 Task: Look for space in Haren, Netherlands from 9th July, 2023 to 16th July, 2023 for 2 adults, 1 child in price range Rs.8000 to Rs.16000. Place can be entire place with 2 bedrooms having 2 beds and 1 bathroom. Property type can be house, flat, guest house. Amenities needed are: washing machine. Booking option can be shelf check-in. Required host language is English.
Action: Mouse moved to (443, 110)
Screenshot: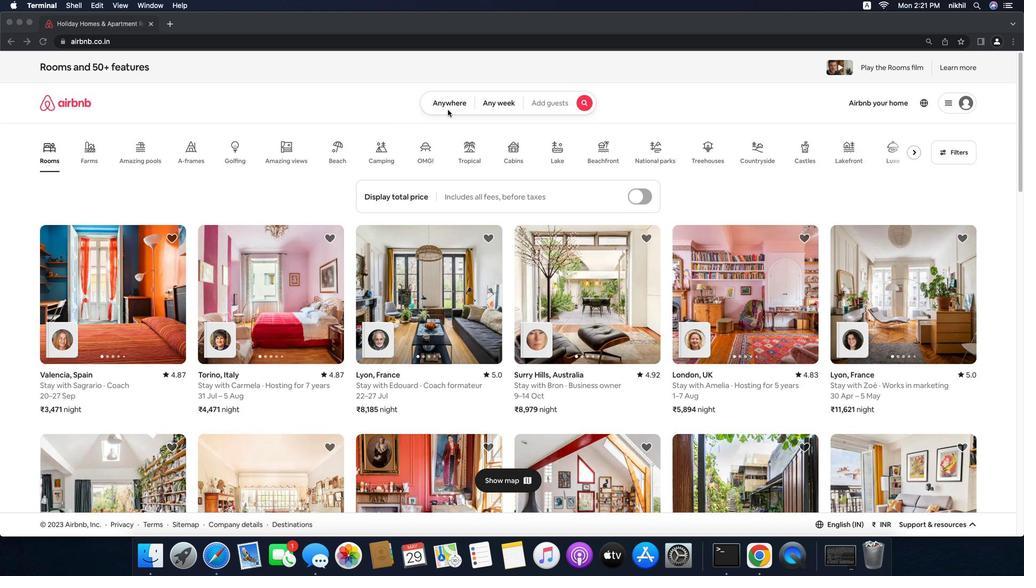 
Action: Mouse pressed left at (443, 110)
Screenshot: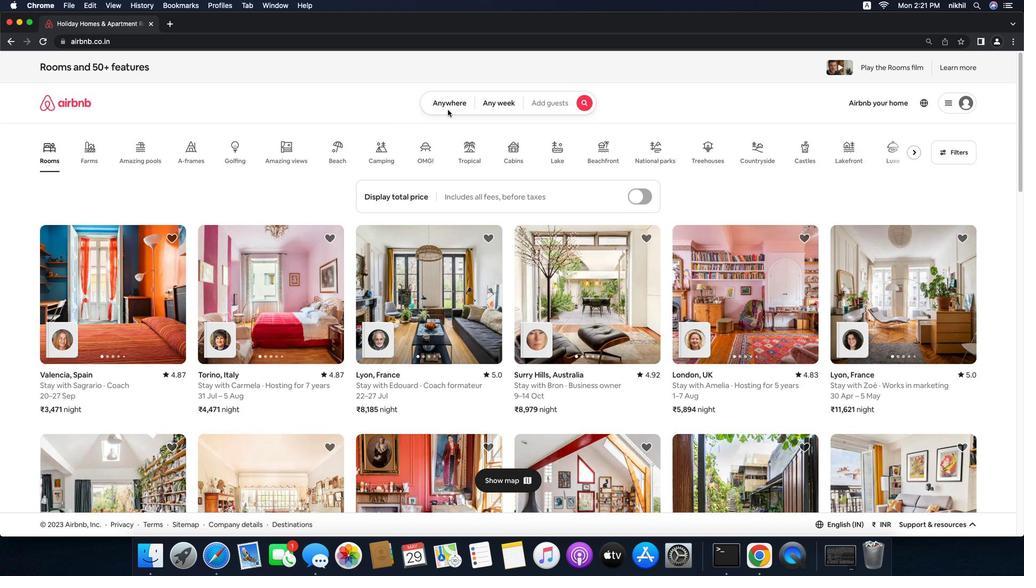 
Action: Mouse moved to (444, 104)
Screenshot: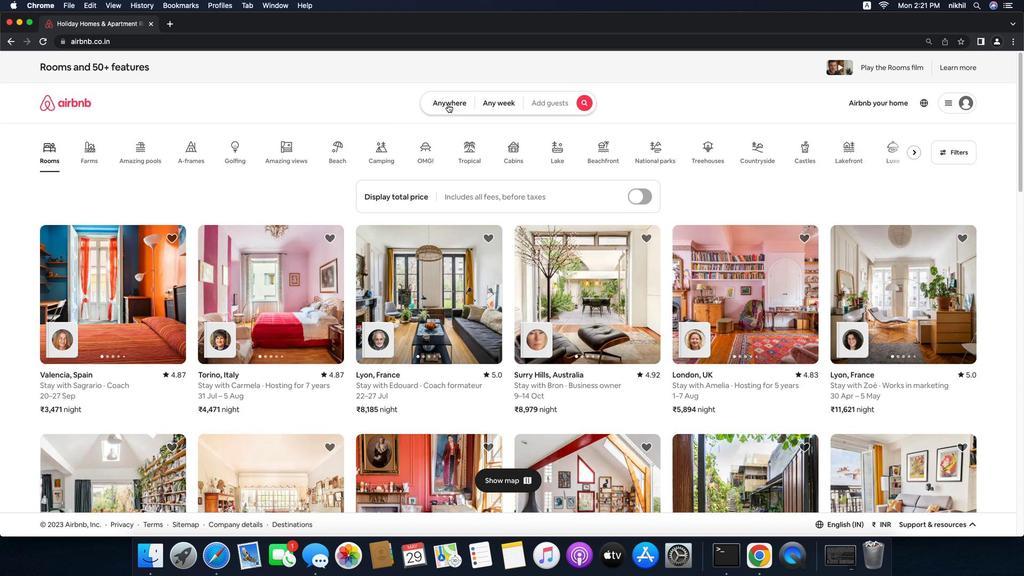 
Action: Mouse pressed left at (444, 104)
Screenshot: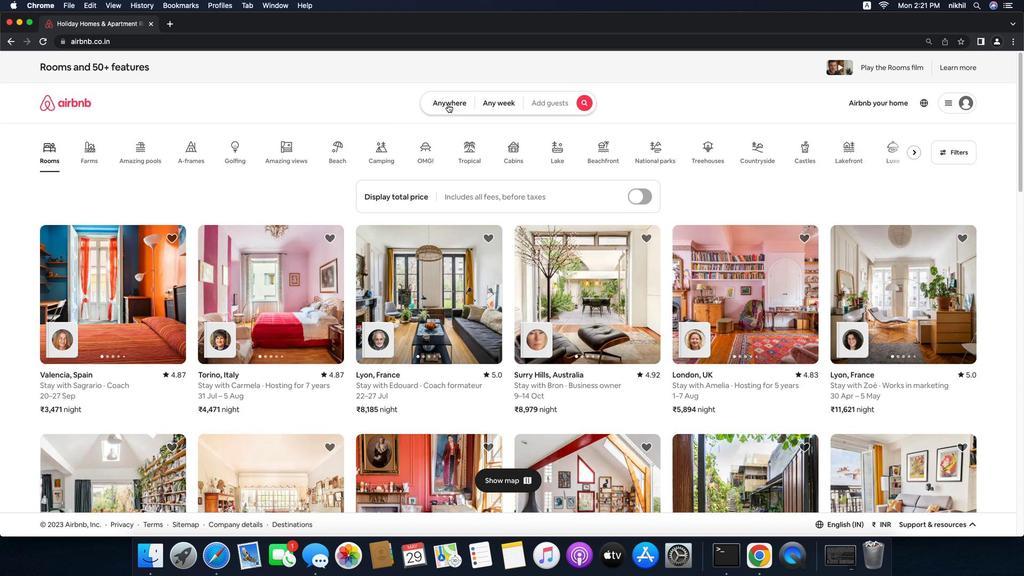 
Action: Mouse moved to (386, 140)
Screenshot: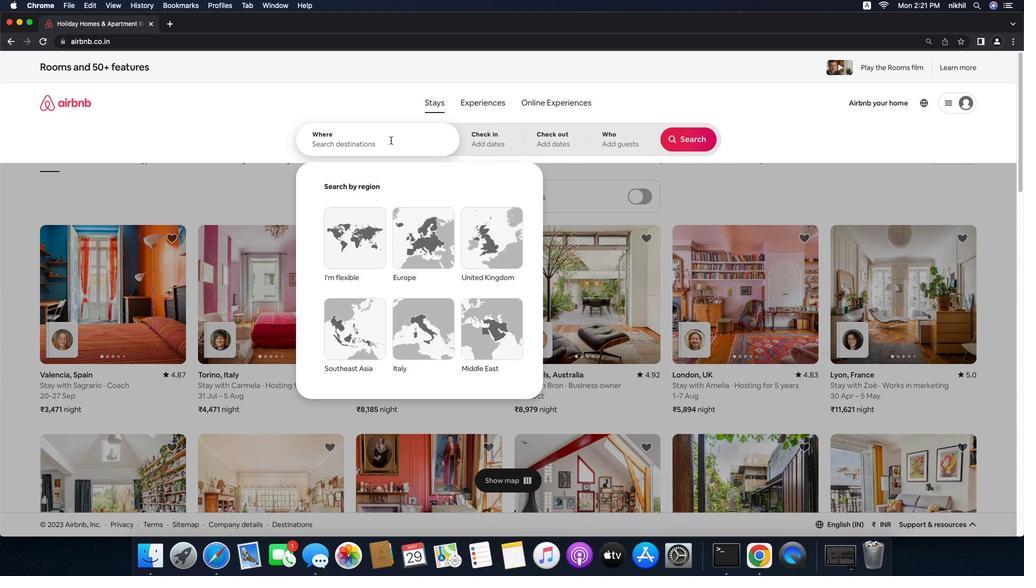 
Action: Mouse pressed left at (386, 140)
Screenshot: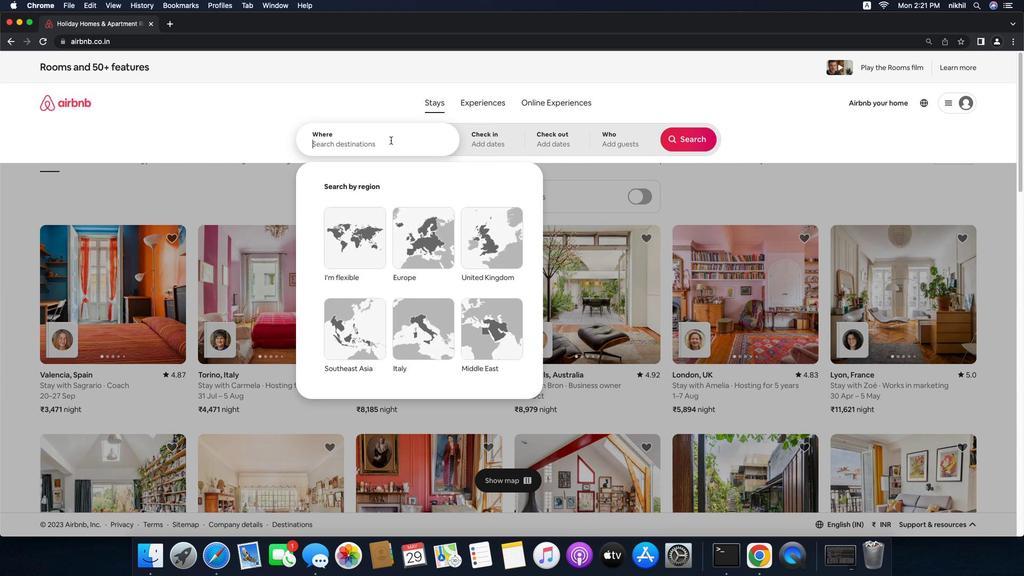 
Action: Key pressed 'H'Key.caps_lock'a''r''e''n'','Key.spaceKey.caps_lock'N'Key.caps_lock'e''t''h''e''r''l''a''n''d''s'
Screenshot: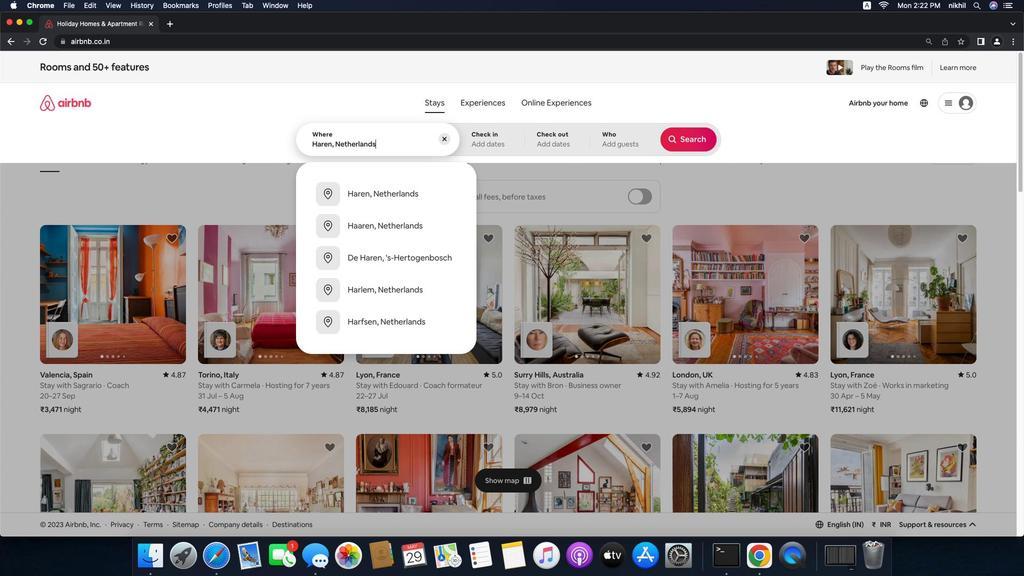 
Action: Mouse moved to (412, 193)
Screenshot: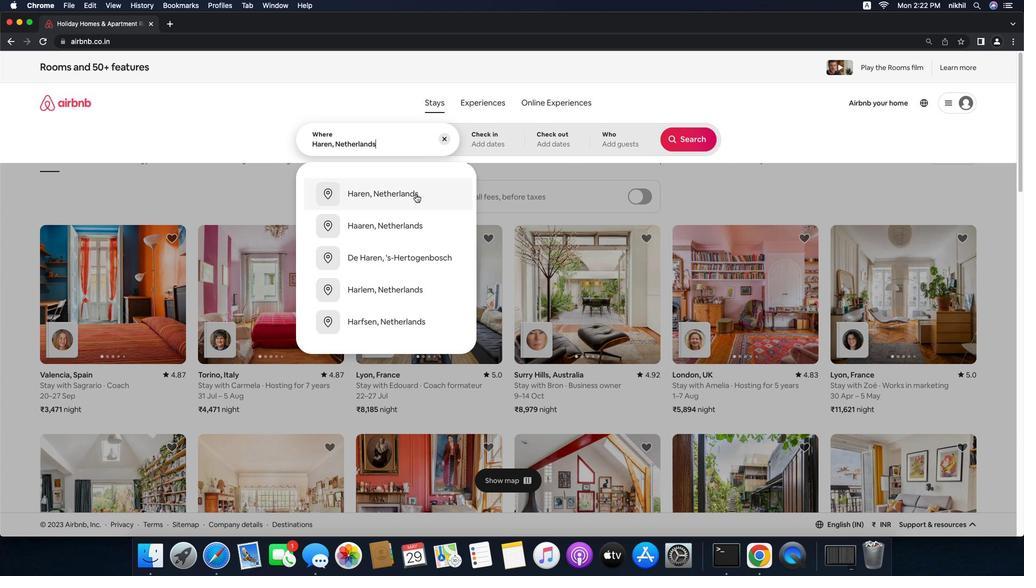 
Action: Mouse pressed left at (412, 193)
Screenshot: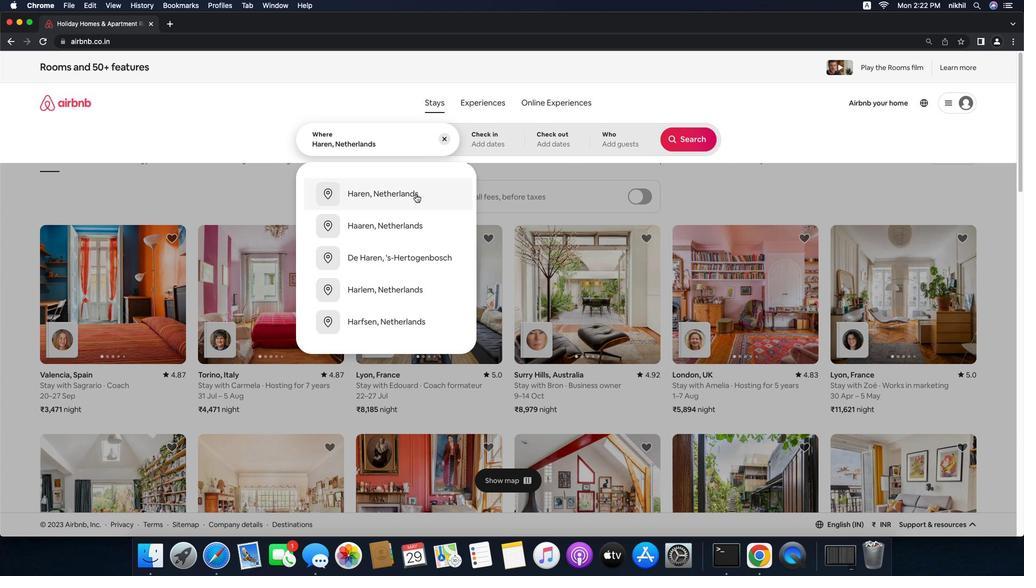 
Action: Mouse moved to (683, 221)
Screenshot: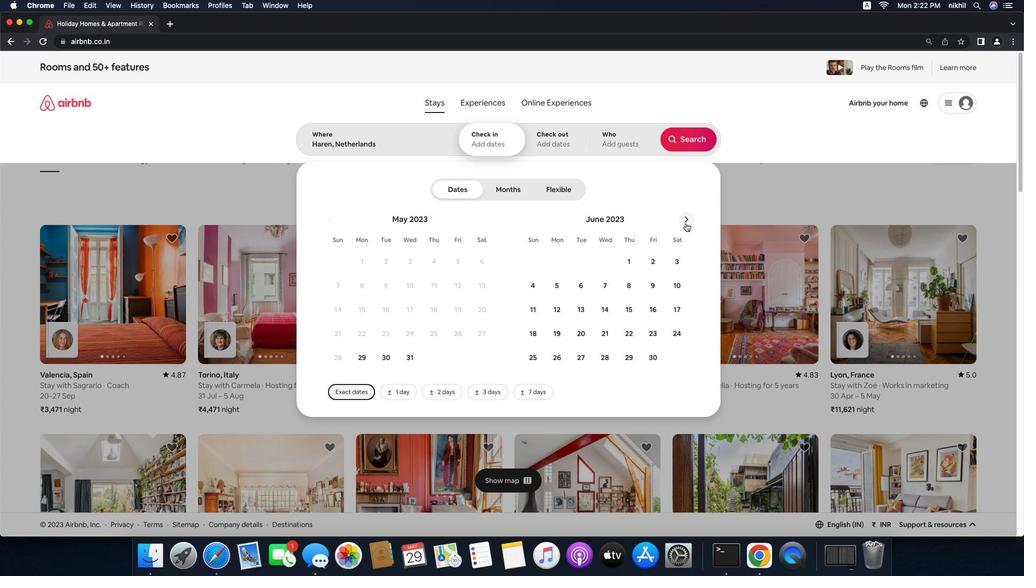 
Action: Mouse pressed left at (683, 221)
Screenshot: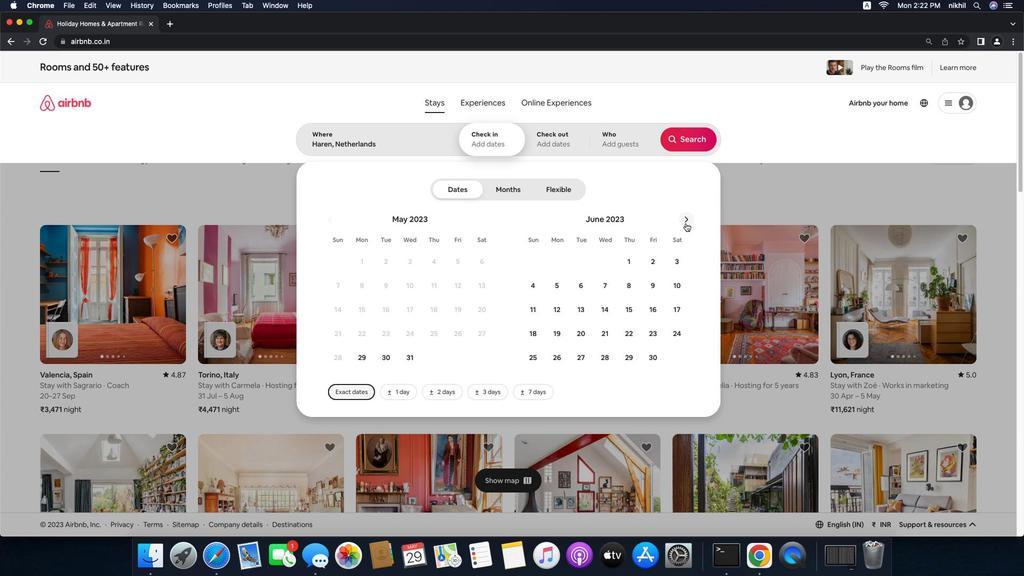 
Action: Mouse pressed left at (683, 221)
Screenshot: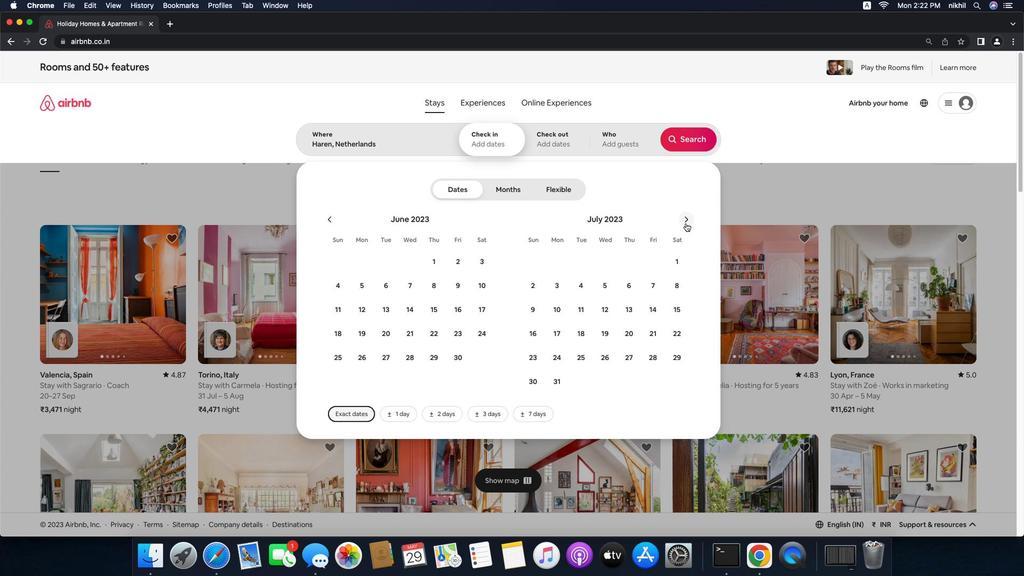 
Action: Mouse moved to (332, 300)
Screenshot: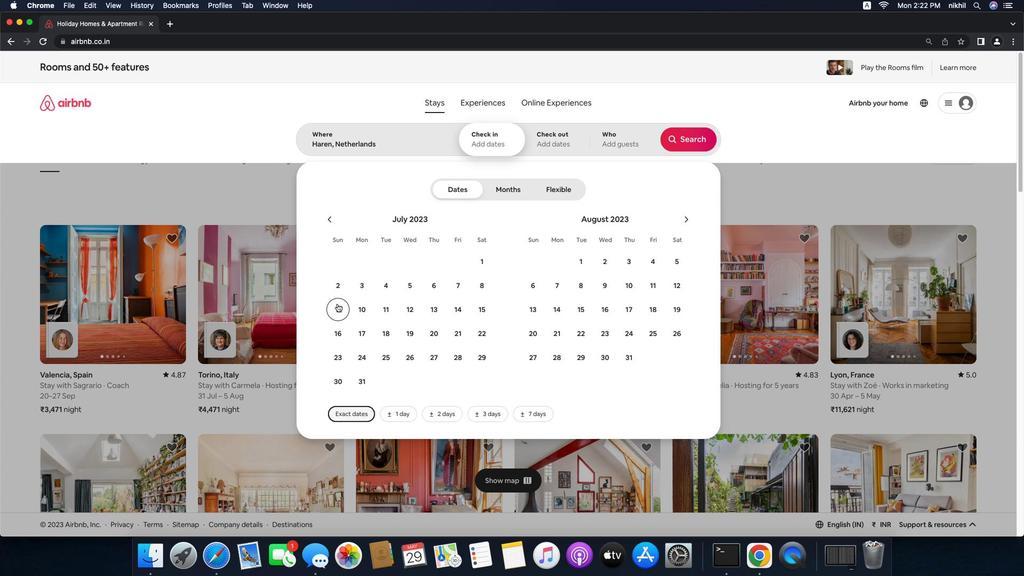 
Action: Mouse pressed left at (332, 300)
Screenshot: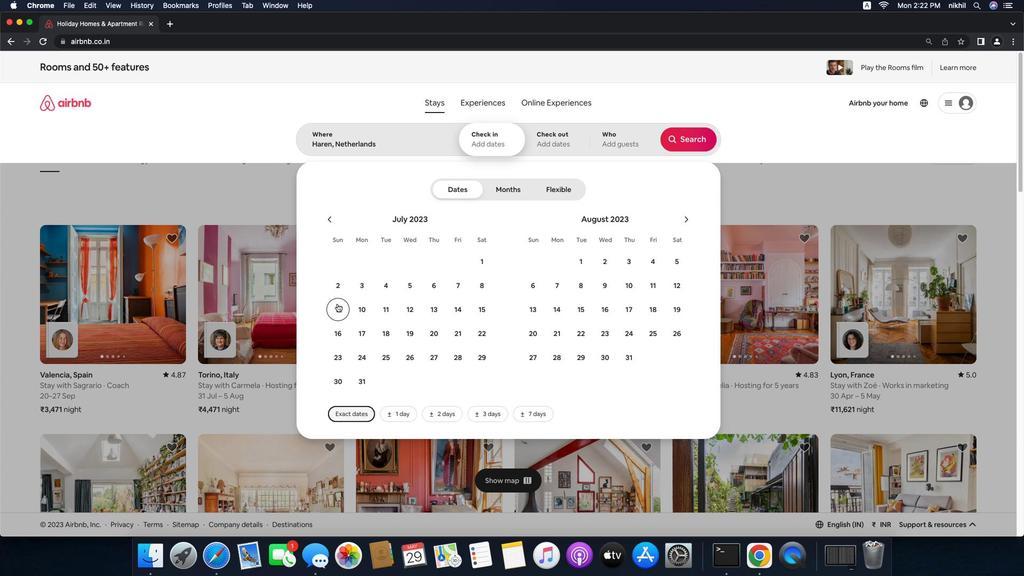 
Action: Mouse moved to (333, 322)
Screenshot: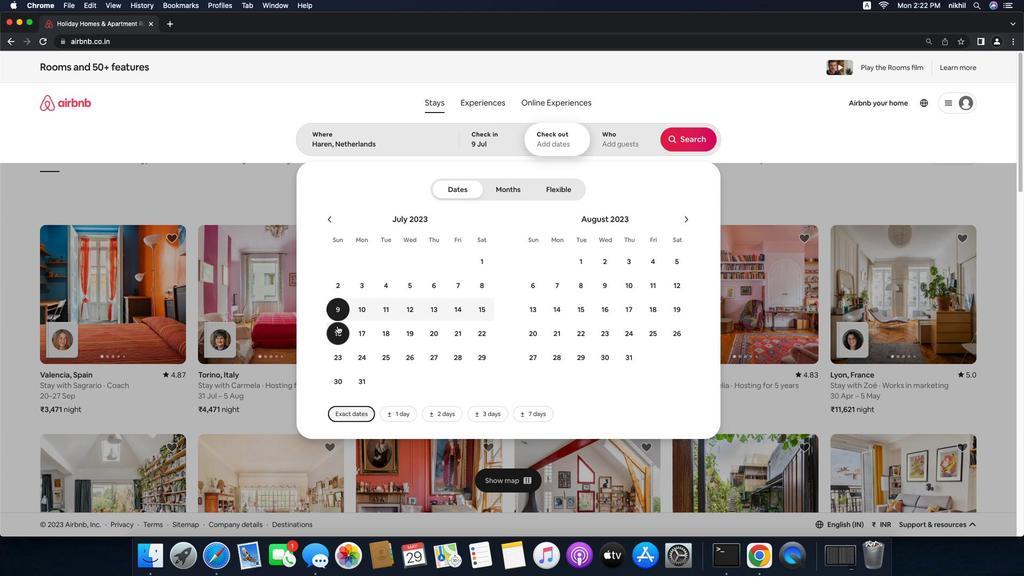 
Action: Mouse pressed left at (333, 322)
Screenshot: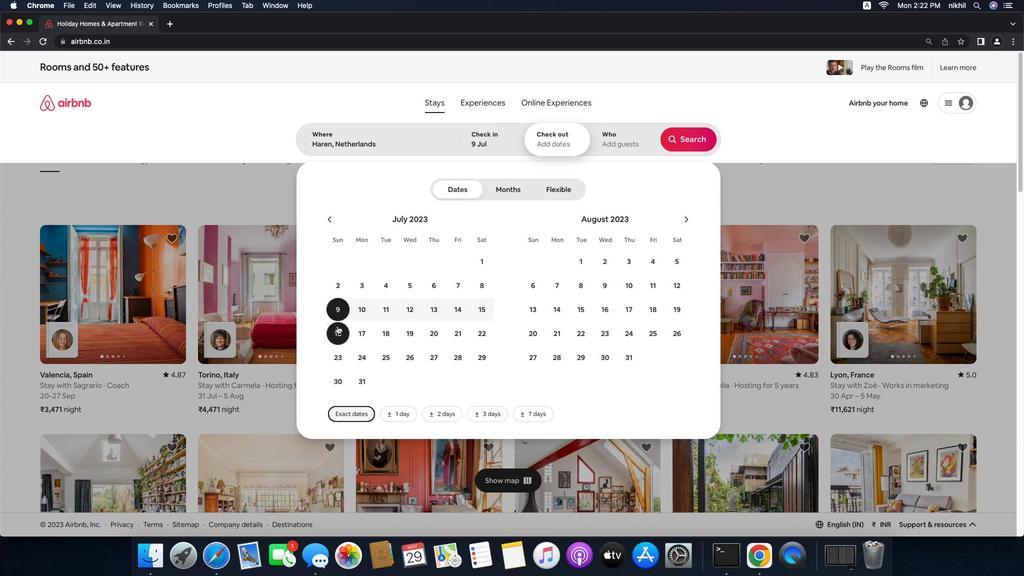 
Action: Mouse moved to (628, 139)
Screenshot: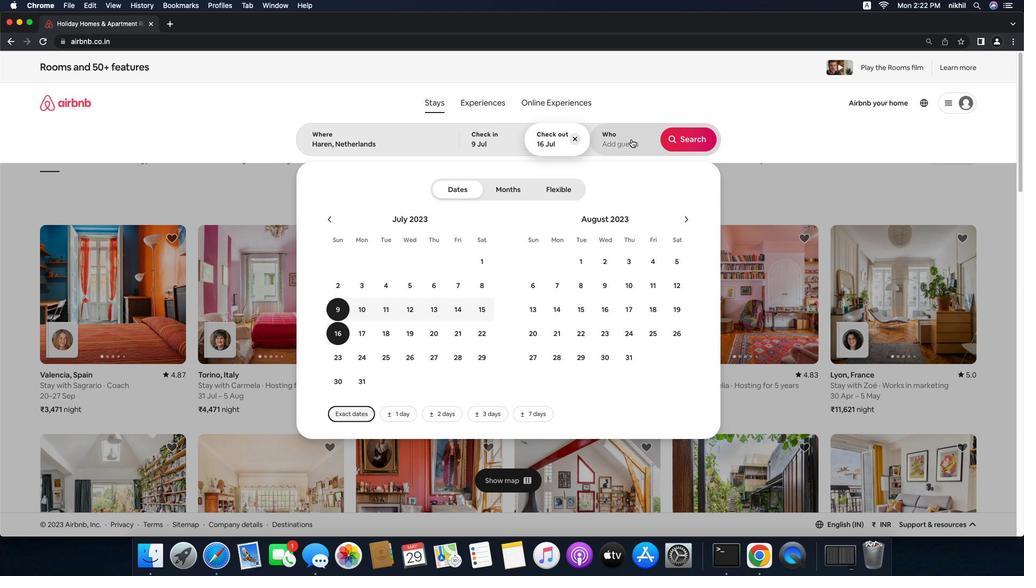 
Action: Mouse pressed left at (628, 139)
Screenshot: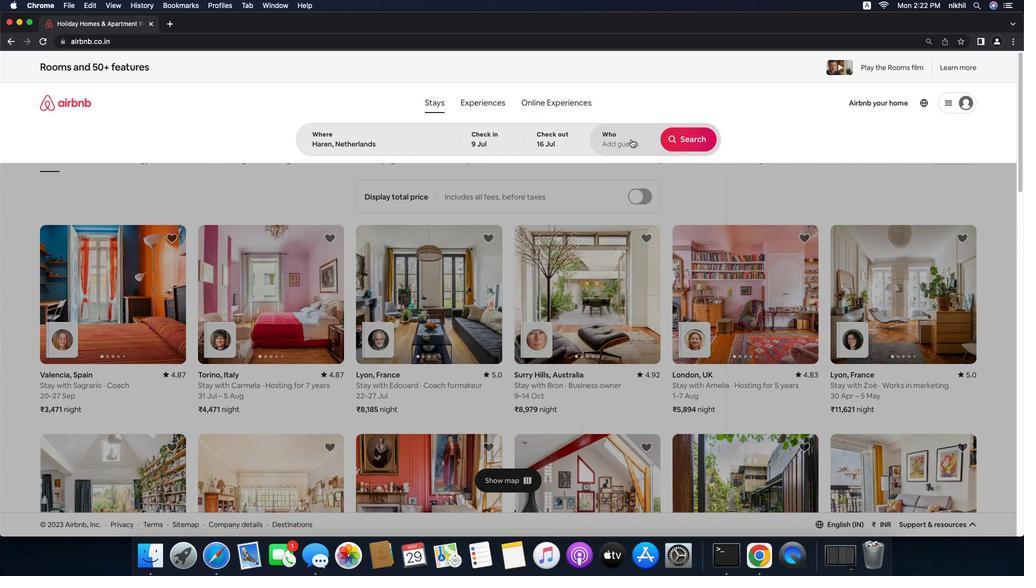 
Action: Mouse moved to (690, 191)
Screenshot: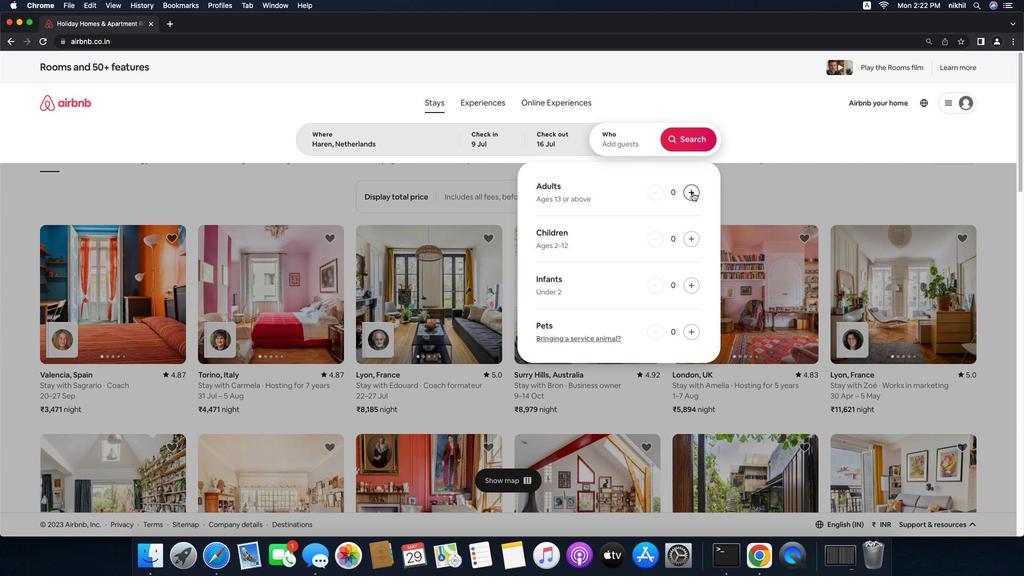 
Action: Mouse pressed left at (690, 191)
Screenshot: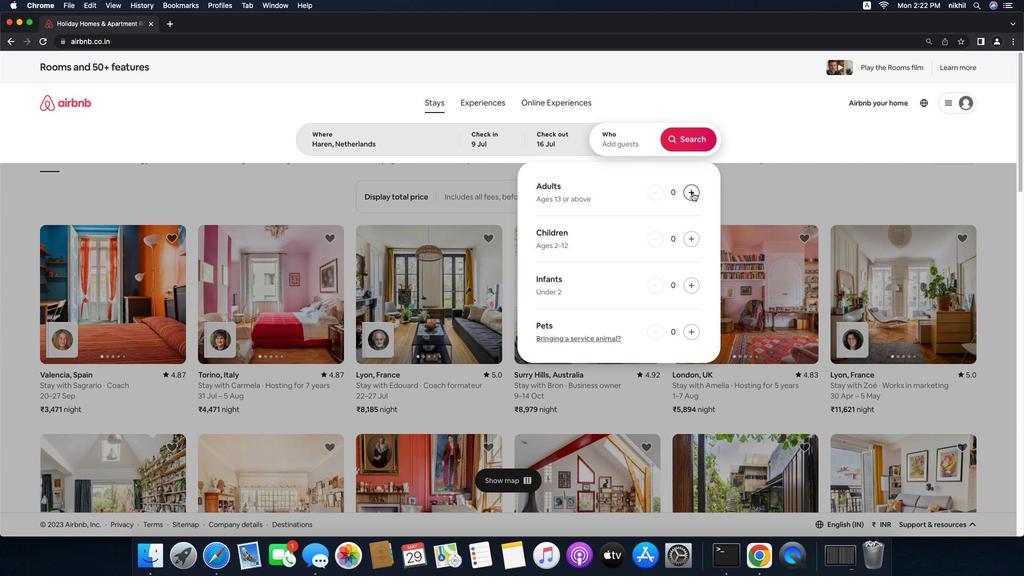 
Action: Mouse pressed left at (690, 191)
Screenshot: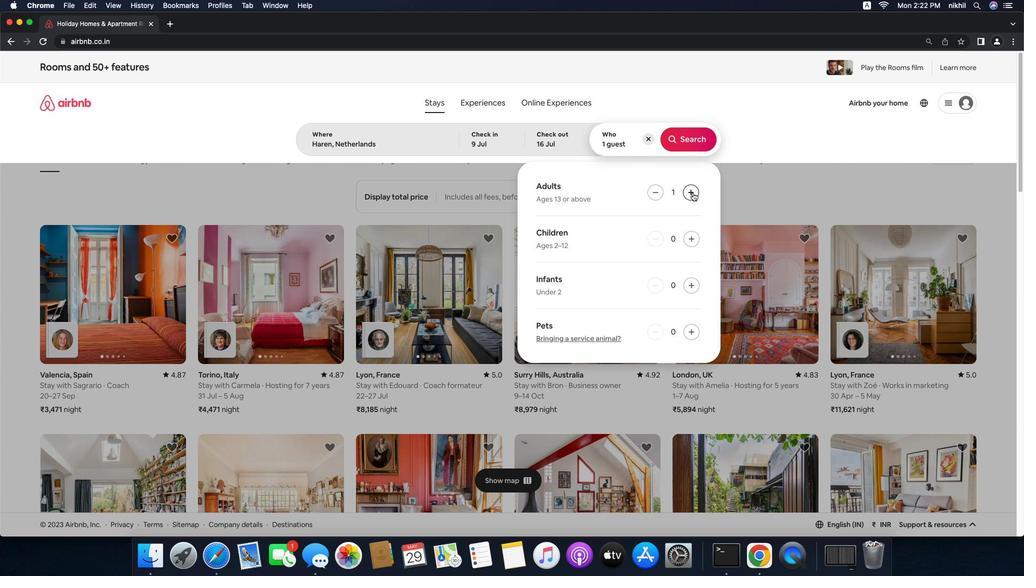 
Action: Mouse moved to (686, 235)
Screenshot: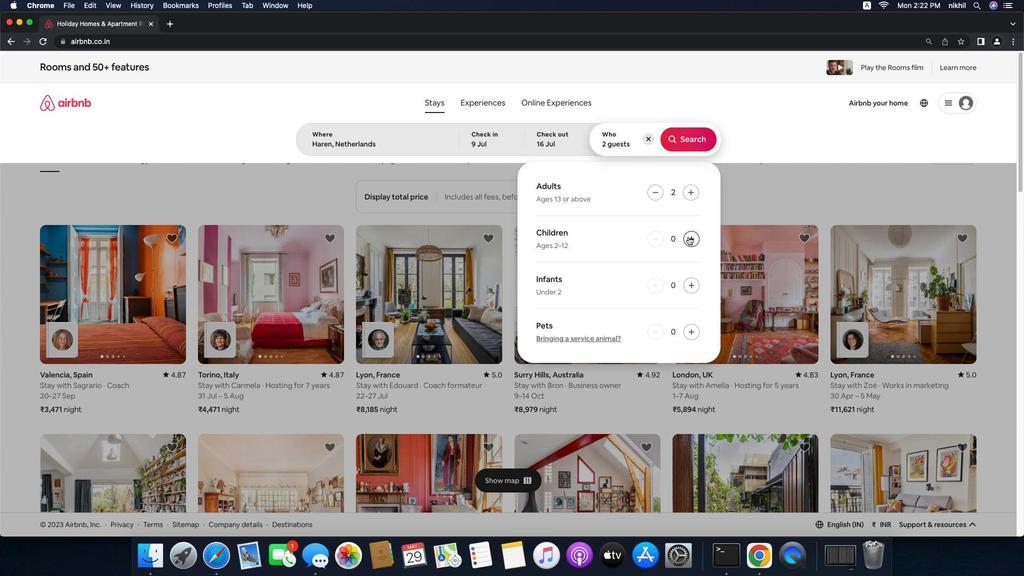 
Action: Mouse pressed left at (686, 235)
Screenshot: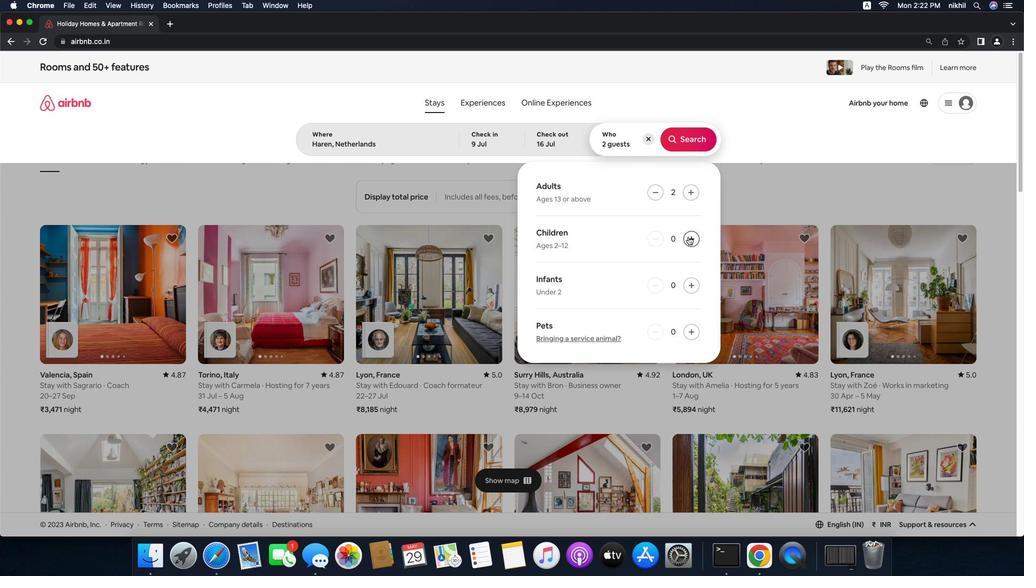 
Action: Mouse moved to (684, 138)
Screenshot: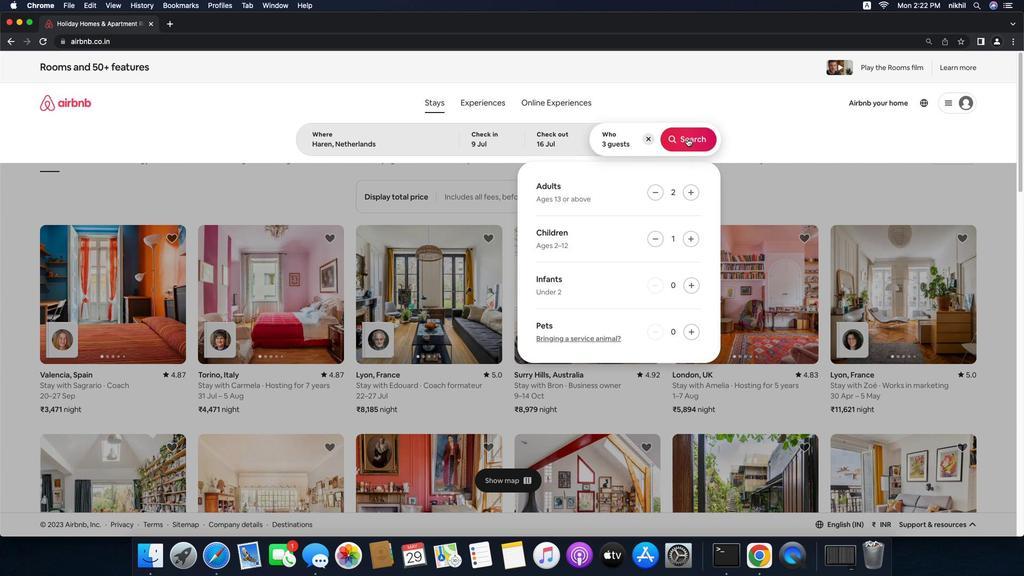 
Action: Mouse pressed left at (684, 138)
Screenshot: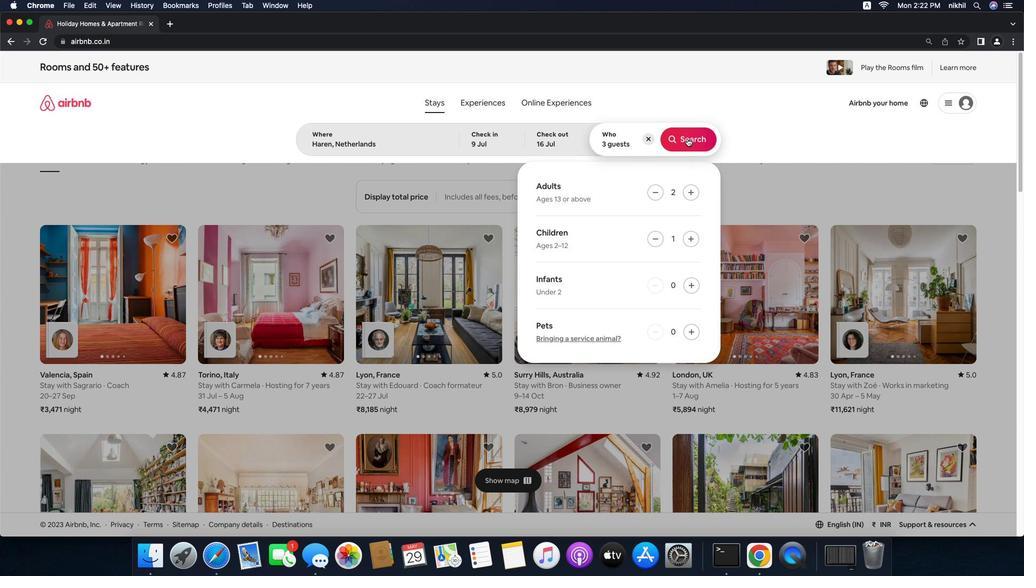
Action: Mouse moved to (984, 109)
Screenshot: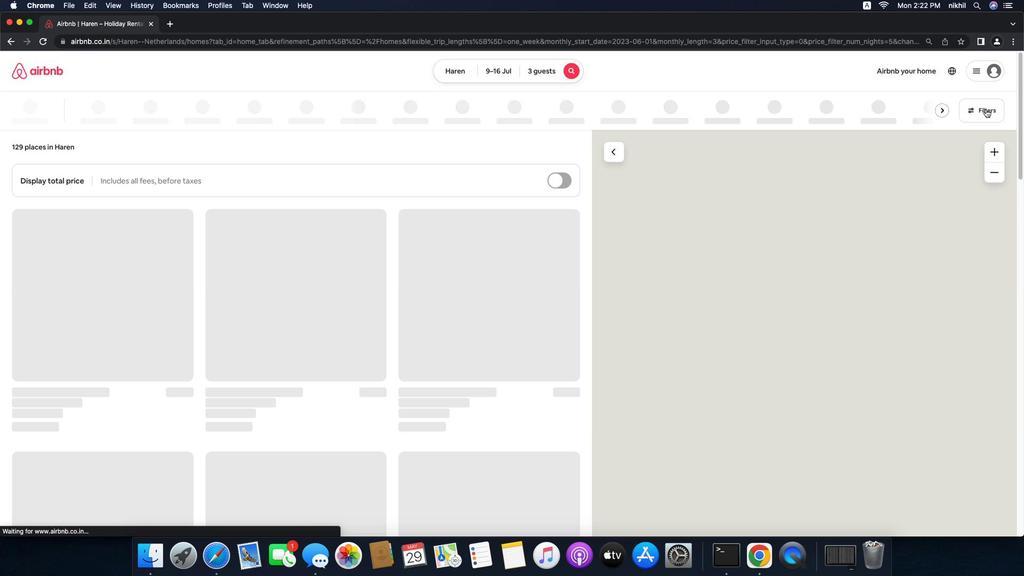 
Action: Mouse pressed left at (984, 109)
Screenshot: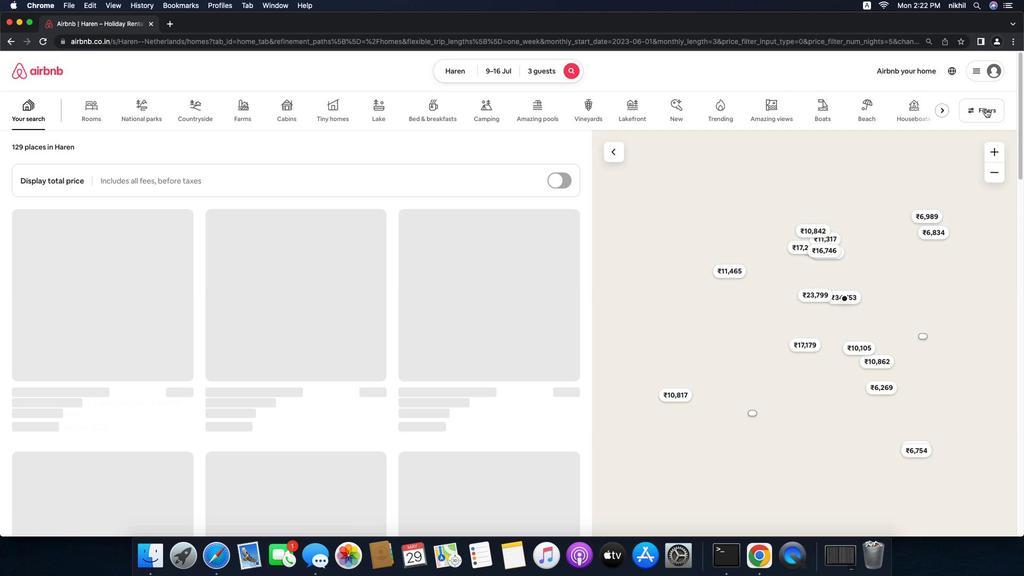 
Action: Mouse moved to (410, 351)
Screenshot: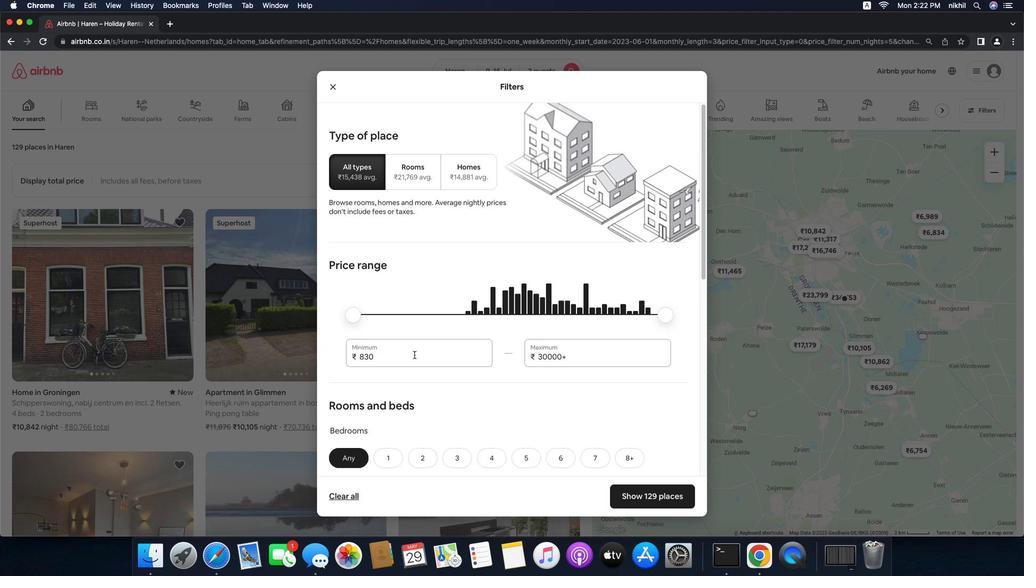 
Action: Mouse pressed left at (410, 351)
Screenshot: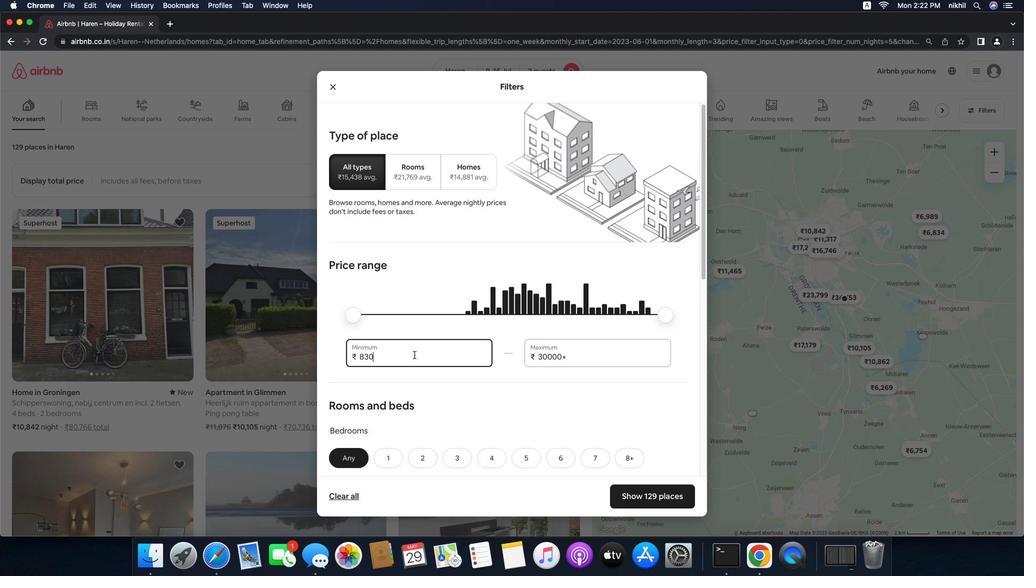 
Action: Mouse moved to (409, 349)
Screenshot: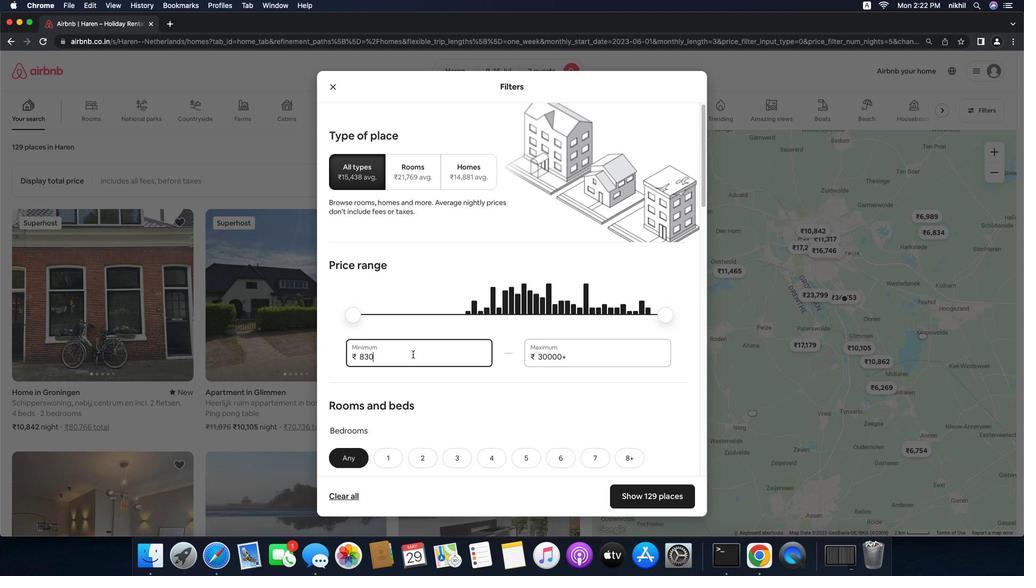 
Action: Key pressed Key.backspaceKey.backspaceKey.backspaceKey.backspaceKey.backspaceKey.backspace'8''0''0''0'
Screenshot: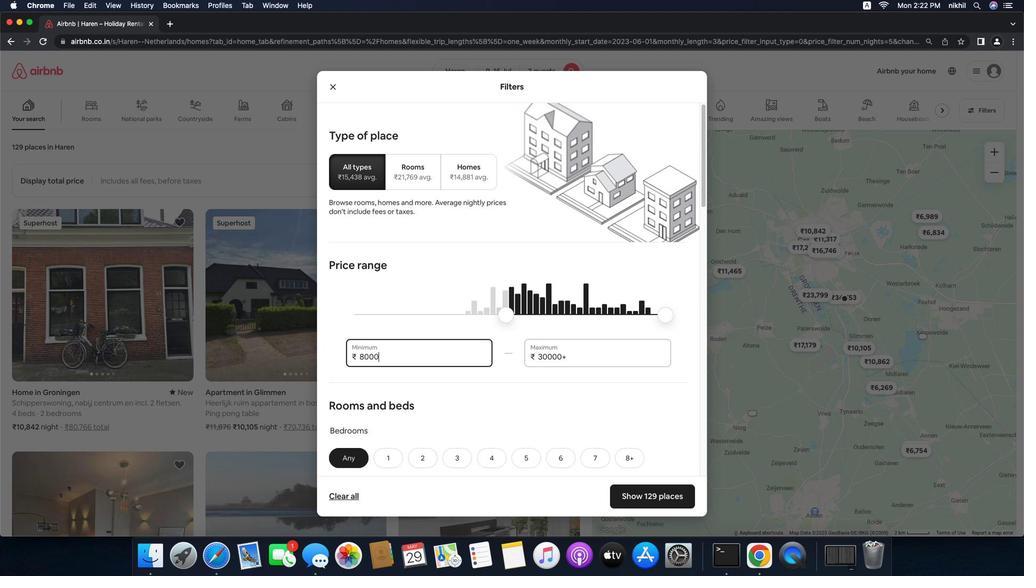 
Action: Mouse moved to (578, 356)
Screenshot: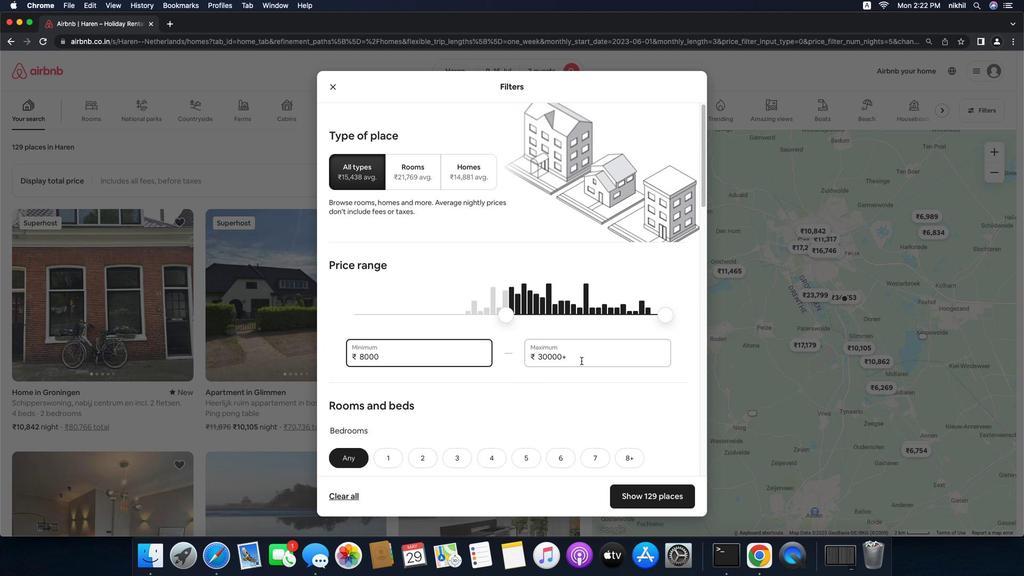 
Action: Mouse pressed left at (578, 356)
Screenshot: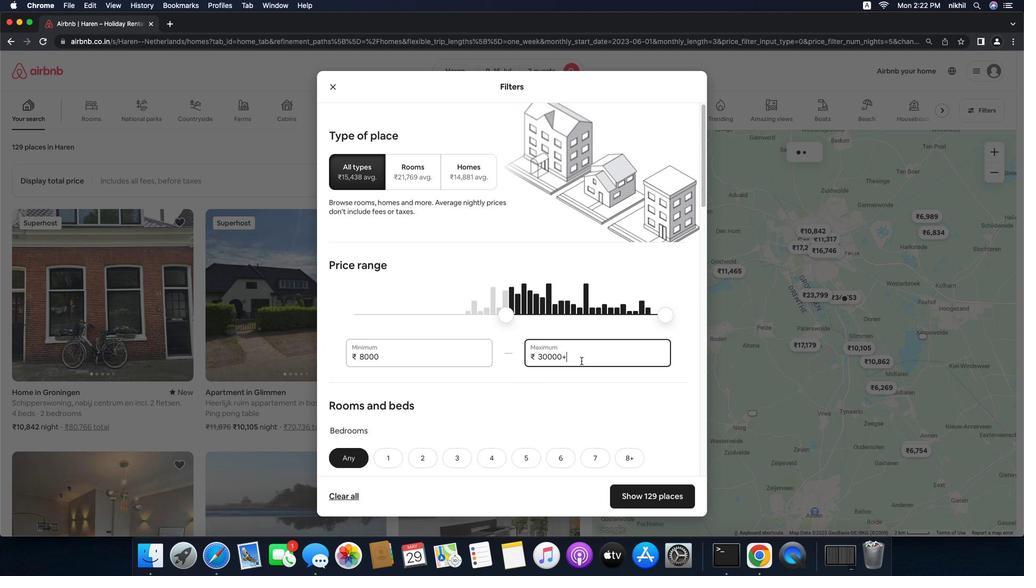 
Action: Mouse moved to (578, 356)
Screenshot: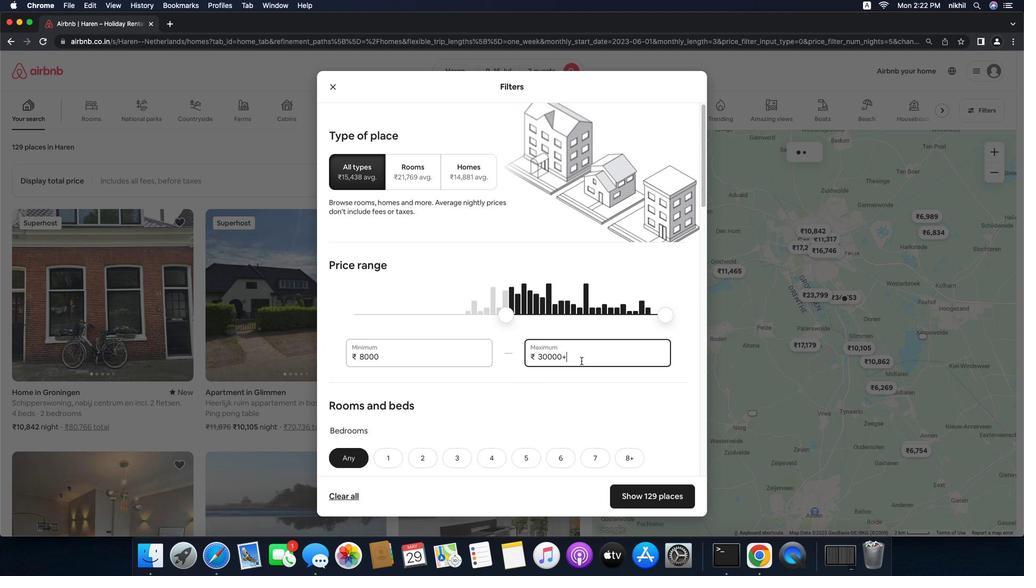 
Action: Key pressed Key.backspaceKey.backspaceKey.backspaceKey.backspaceKey.backspaceKey.backspace'1''6''0''0''0'
Screenshot: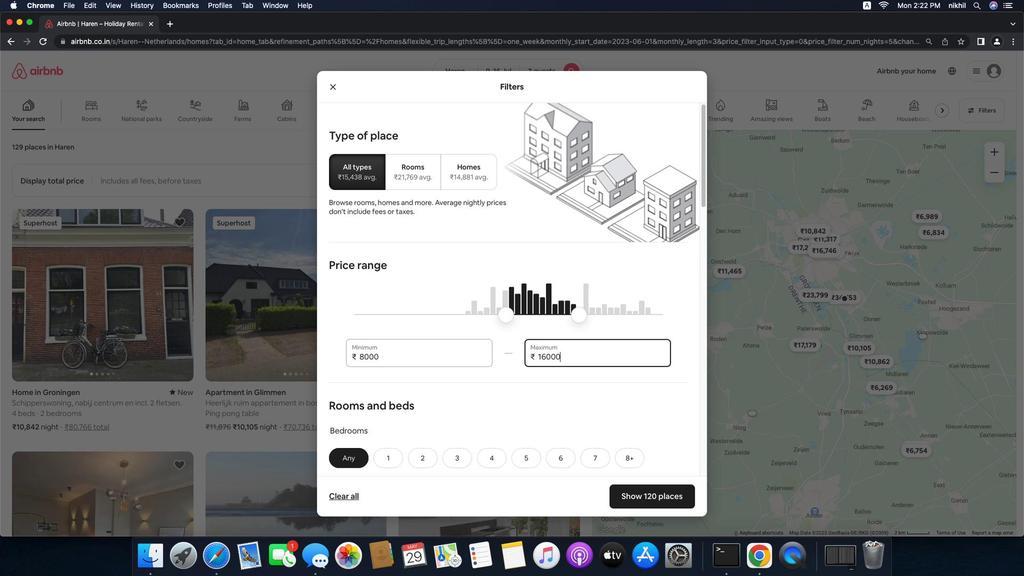 
Action: Mouse moved to (495, 398)
Screenshot: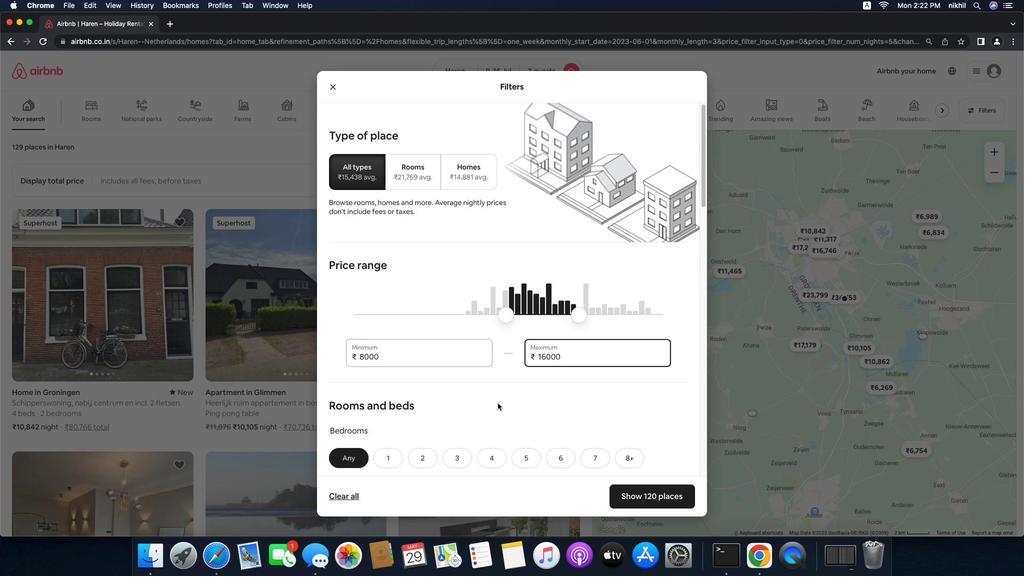 
Action: Mouse scrolled (495, 398) with delta (-4, 2)
Screenshot: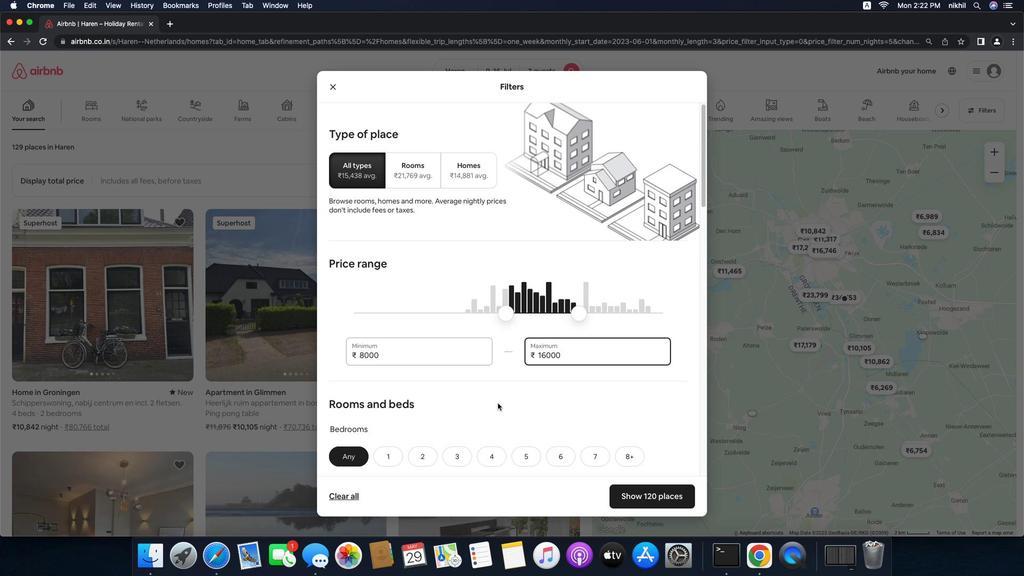 
Action: Mouse scrolled (495, 398) with delta (-4, 2)
Screenshot: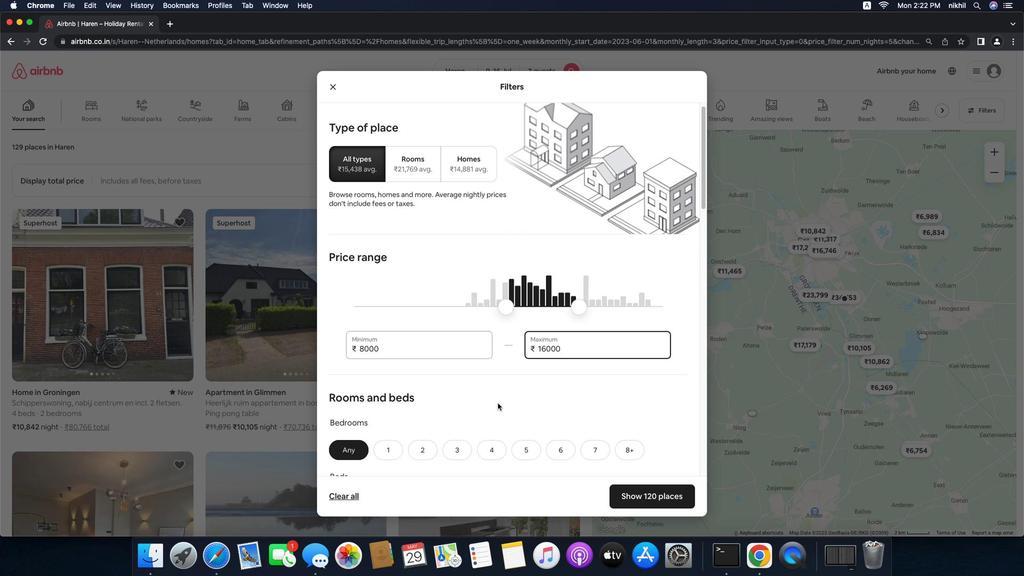 
Action: Mouse scrolled (495, 398) with delta (-4, 1)
Screenshot: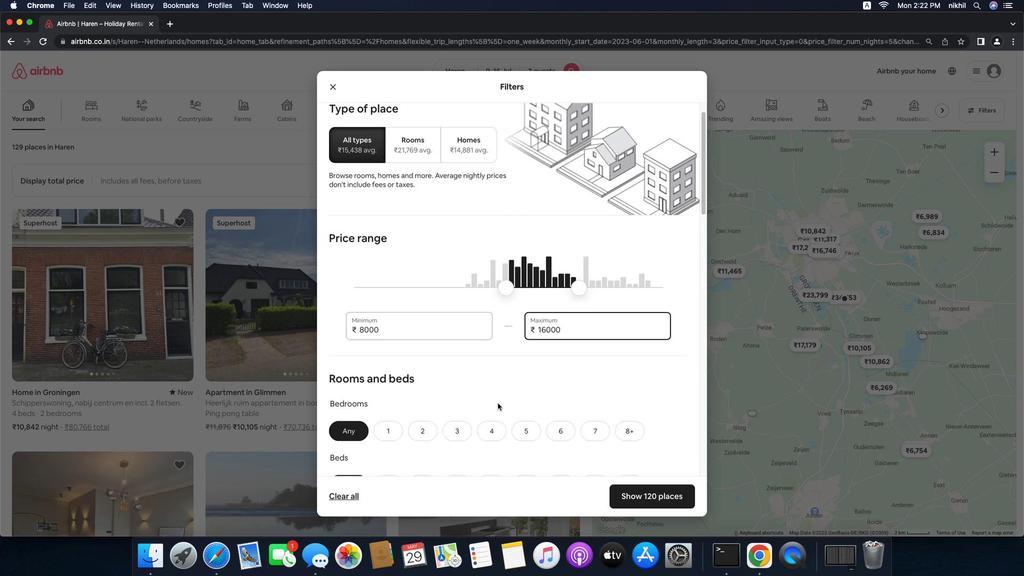 
Action: Mouse scrolled (495, 398) with delta (-4, 0)
Screenshot: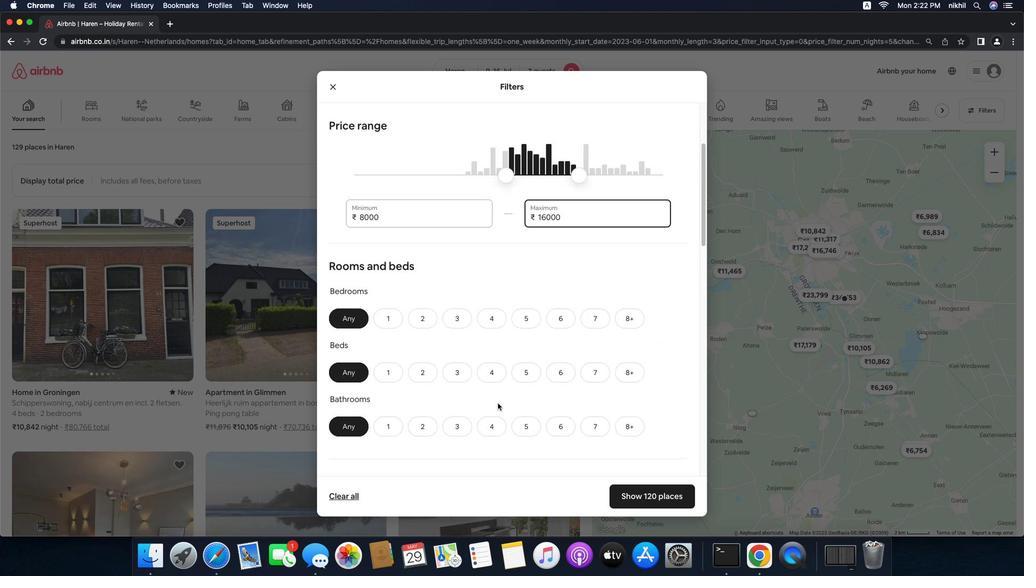 
Action: Mouse scrolled (495, 398) with delta (-4, 2)
Screenshot: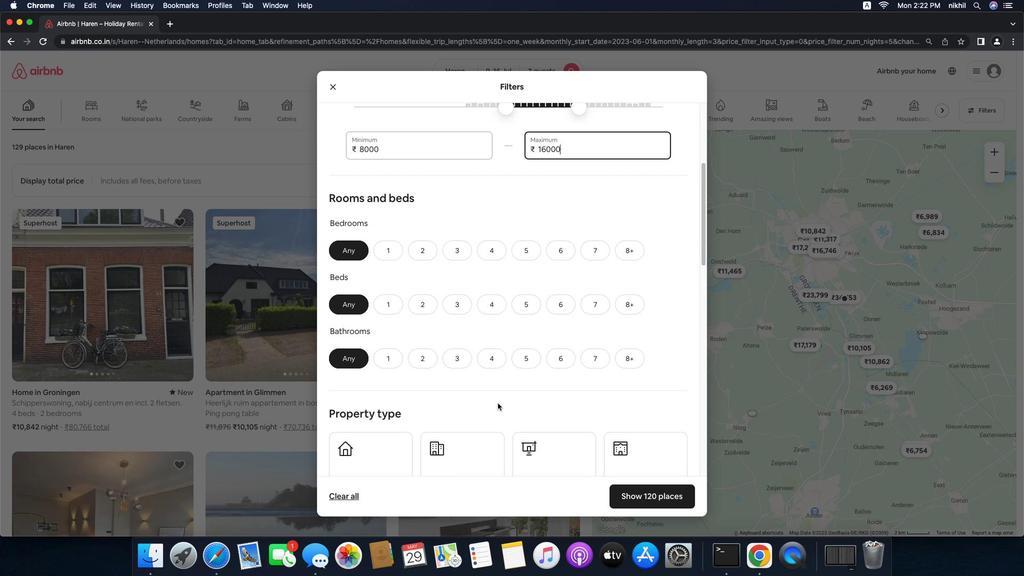 
Action: Mouse scrolled (495, 398) with delta (-4, 2)
Screenshot: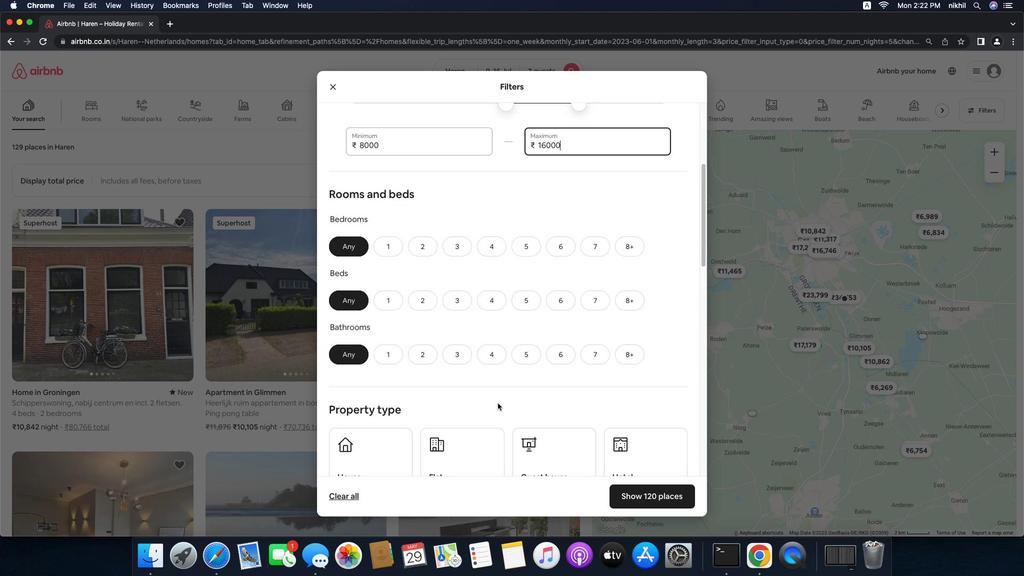 
Action: Mouse scrolled (495, 398) with delta (-4, 2)
Screenshot: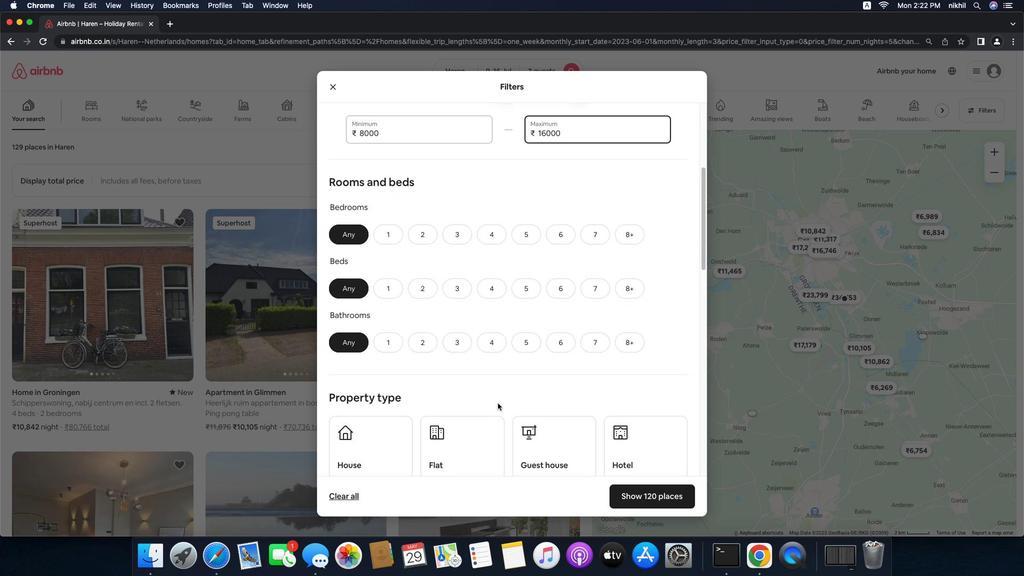 
Action: Mouse moved to (423, 218)
Screenshot: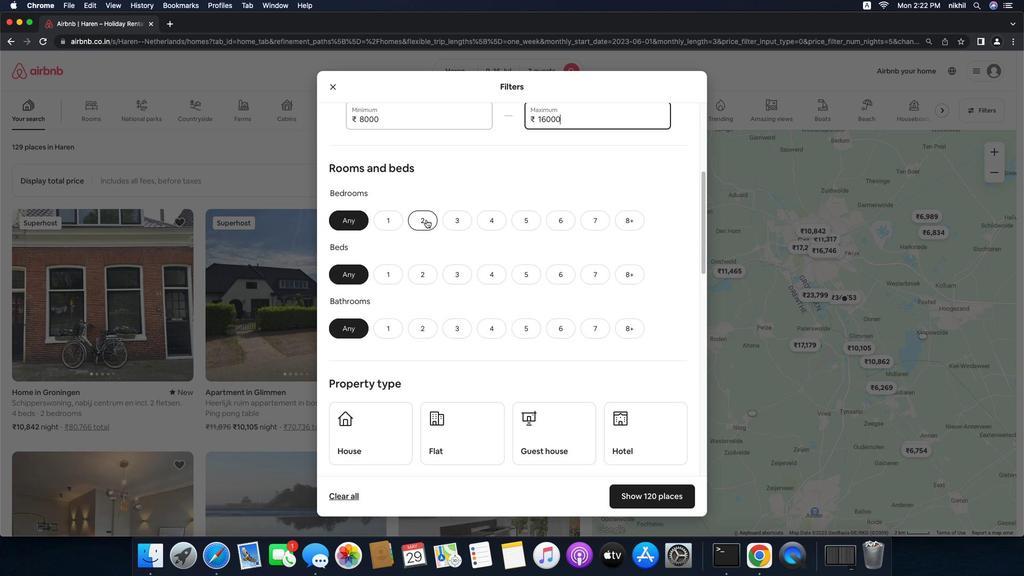 
Action: Mouse pressed left at (423, 218)
Screenshot: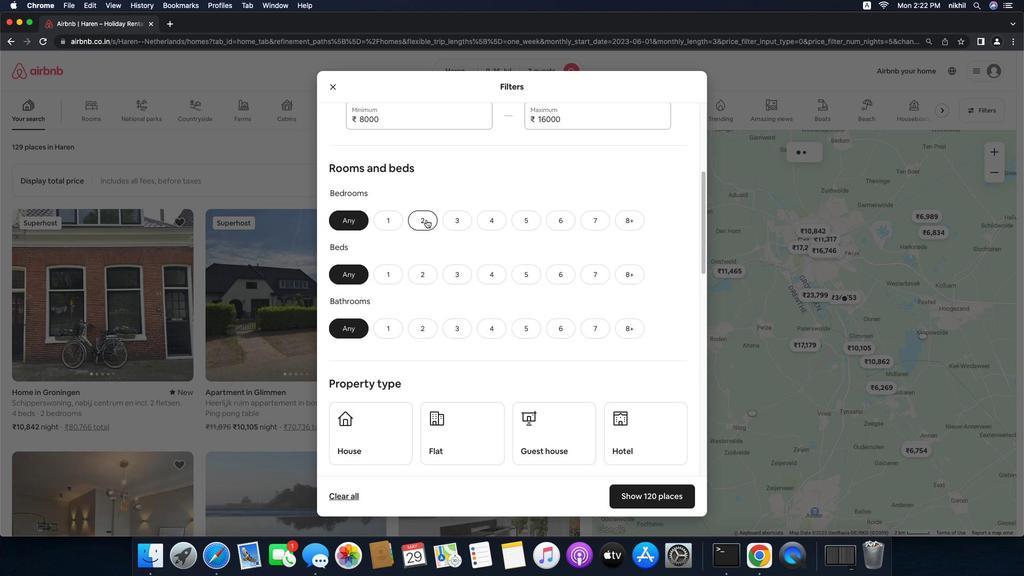 
Action: Mouse moved to (417, 266)
Screenshot: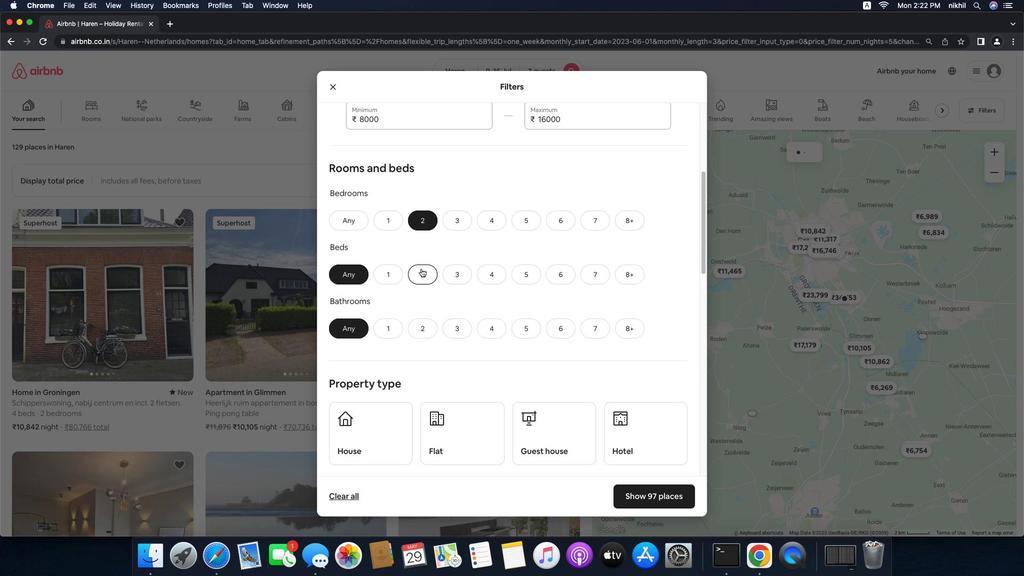 
Action: Mouse pressed left at (417, 266)
Screenshot: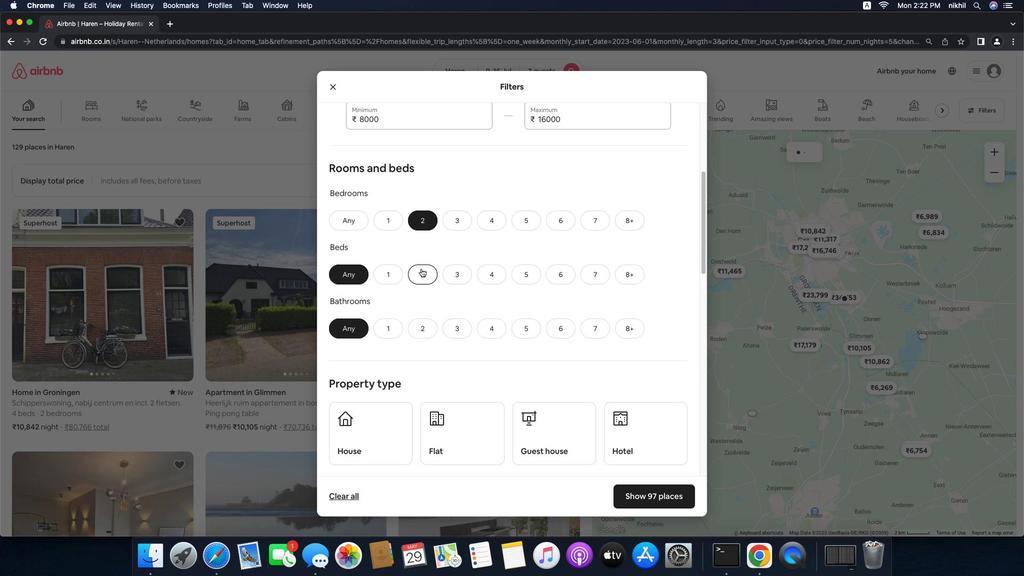 
Action: Mouse moved to (389, 321)
Screenshot: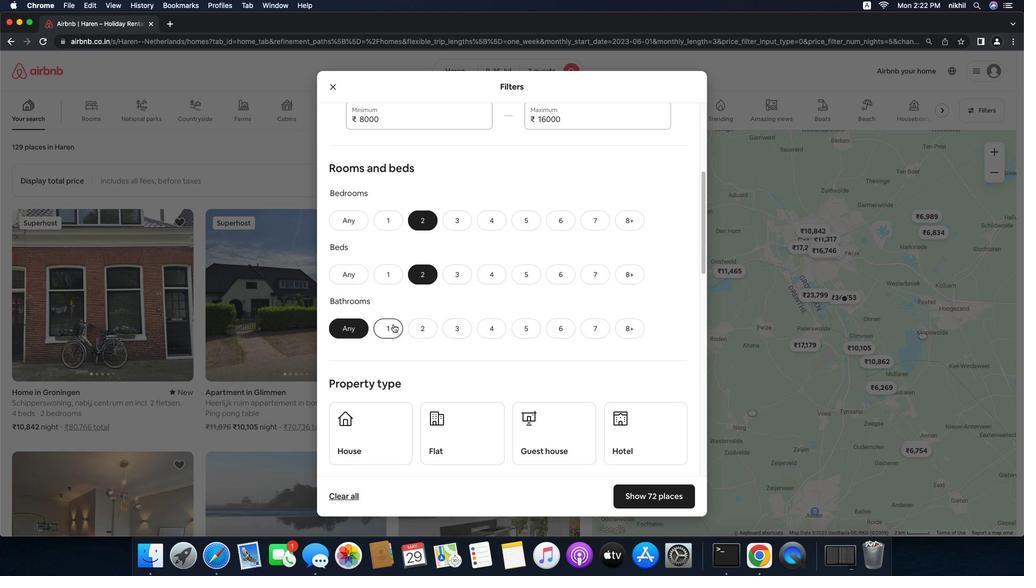
Action: Mouse pressed left at (389, 321)
Screenshot: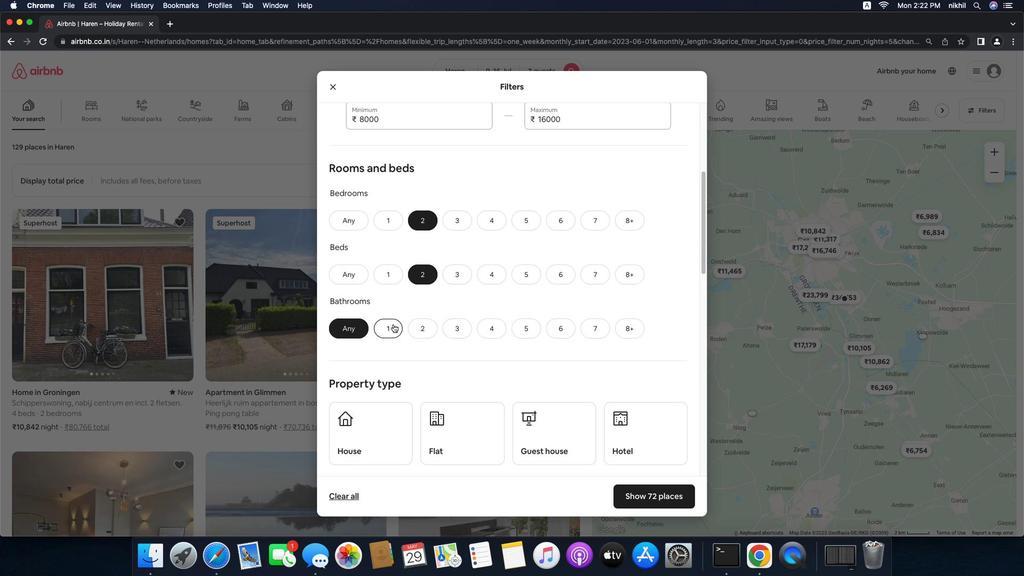 
Action: Mouse moved to (470, 314)
Screenshot: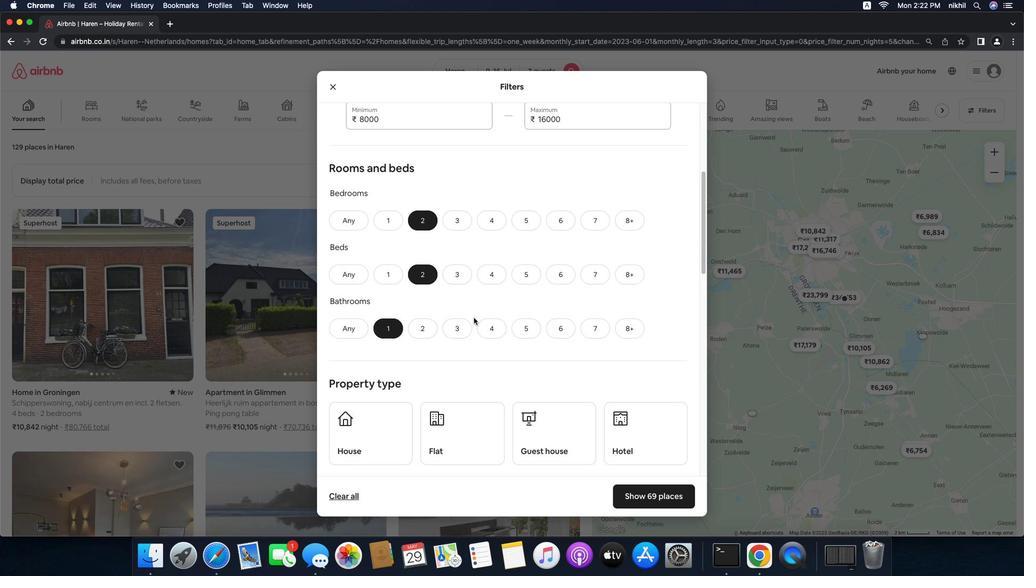 
Action: Mouse scrolled (470, 314) with delta (-4, 2)
Screenshot: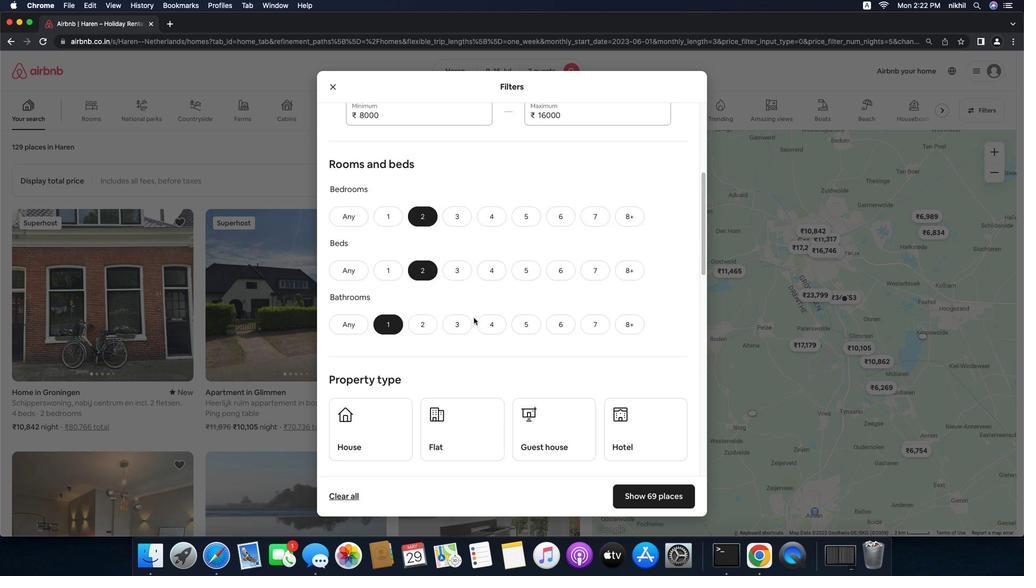 
Action: Mouse scrolled (470, 314) with delta (-4, 2)
Screenshot: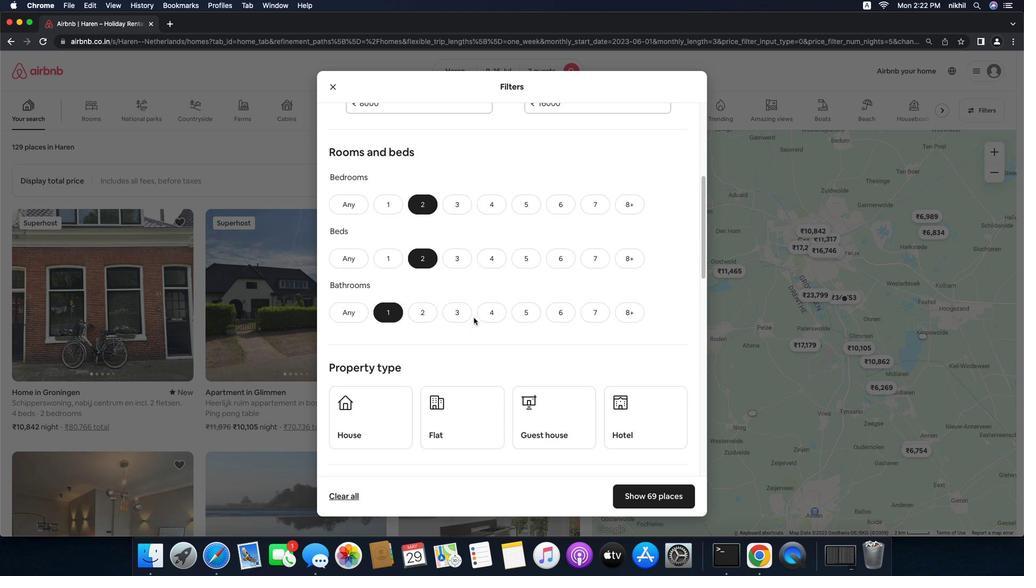 
Action: Mouse scrolled (470, 314) with delta (-4, 1)
Screenshot: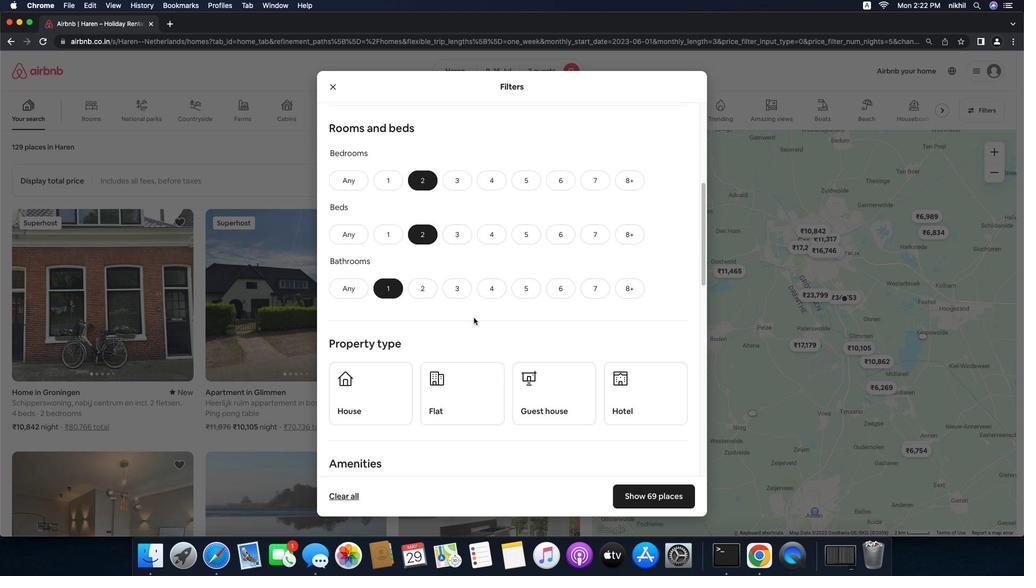 
Action: Mouse moved to (372, 322)
Screenshot: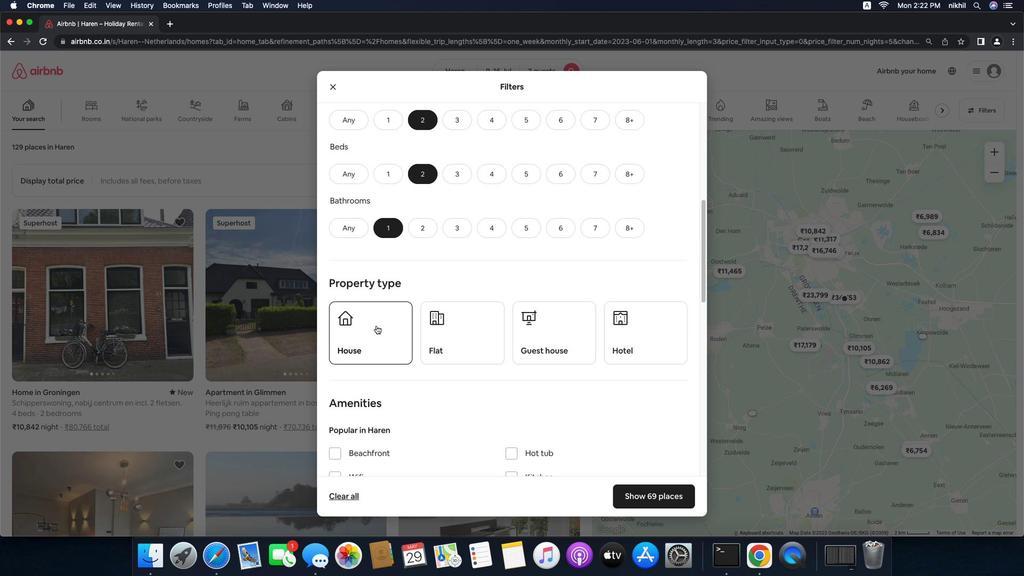 
Action: Mouse pressed left at (372, 322)
Screenshot: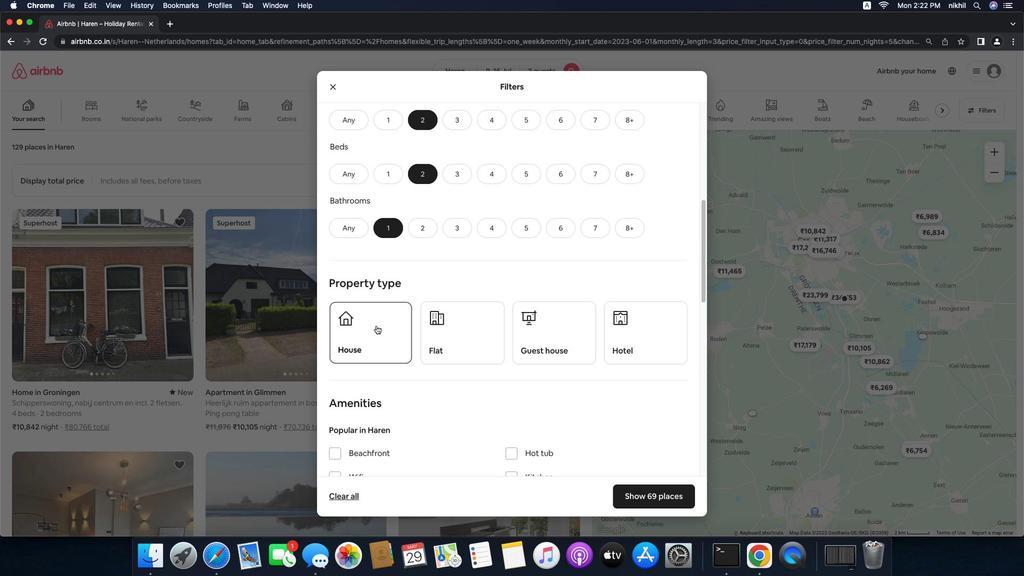 
Action: Mouse moved to (455, 336)
Screenshot: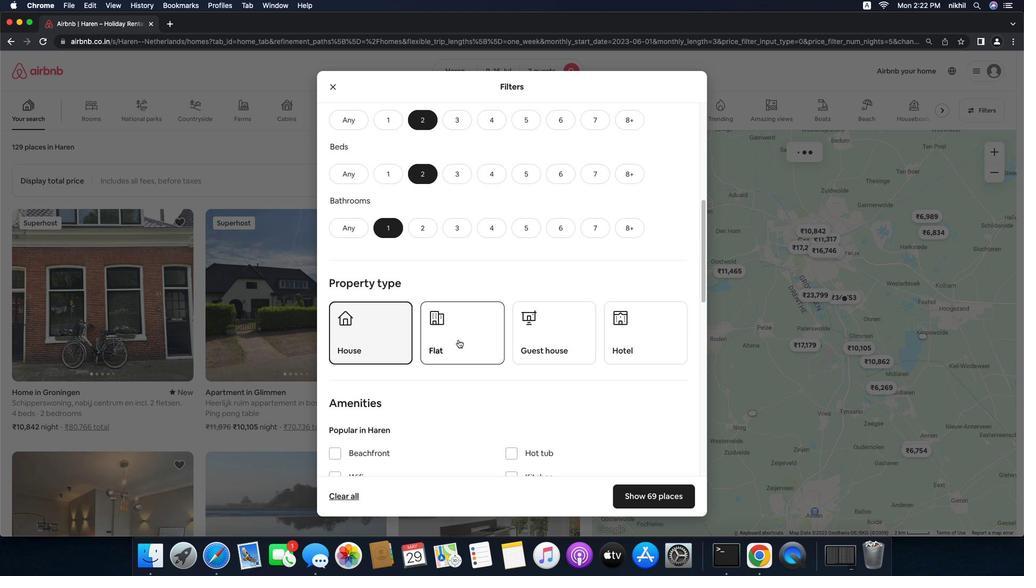 
Action: Mouse pressed left at (455, 336)
Screenshot: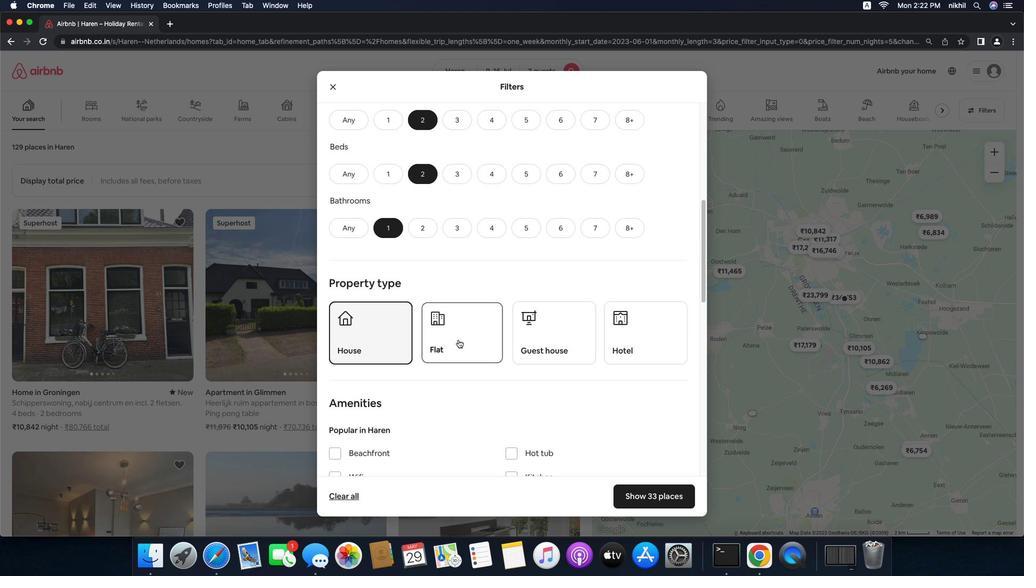 
Action: Mouse moved to (561, 330)
Screenshot: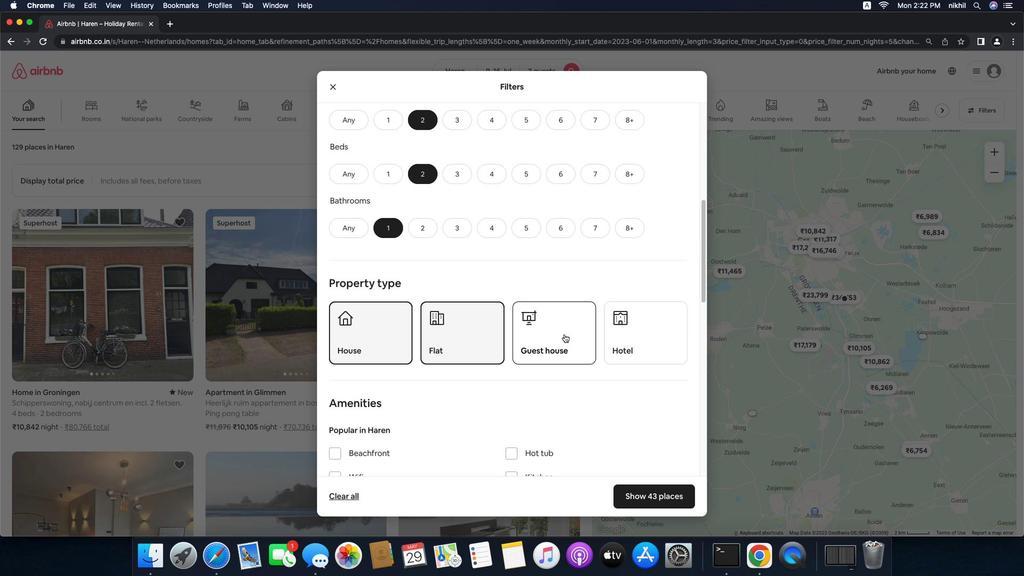 
Action: Mouse pressed left at (561, 330)
Screenshot: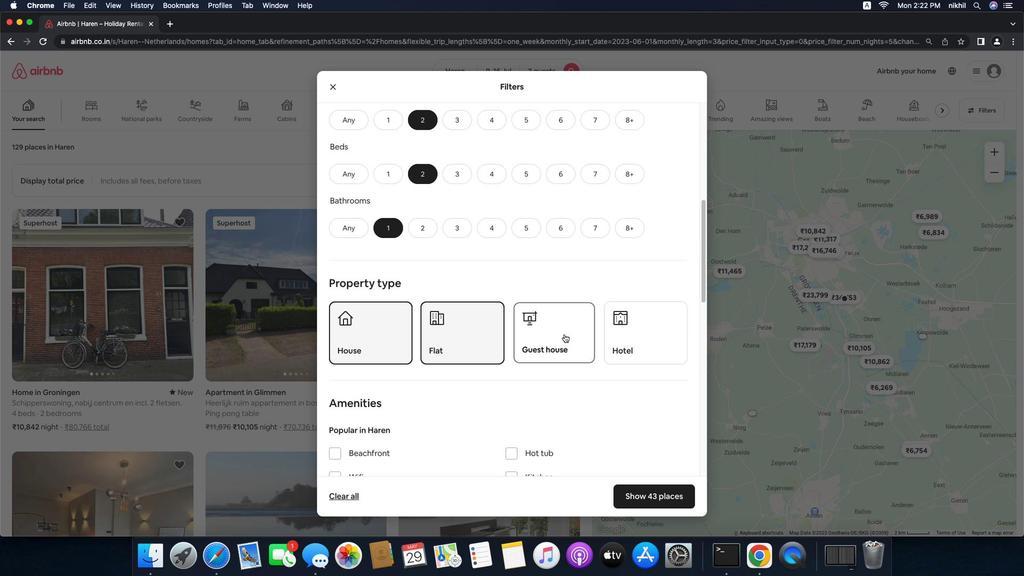 
Action: Mouse moved to (549, 330)
Screenshot: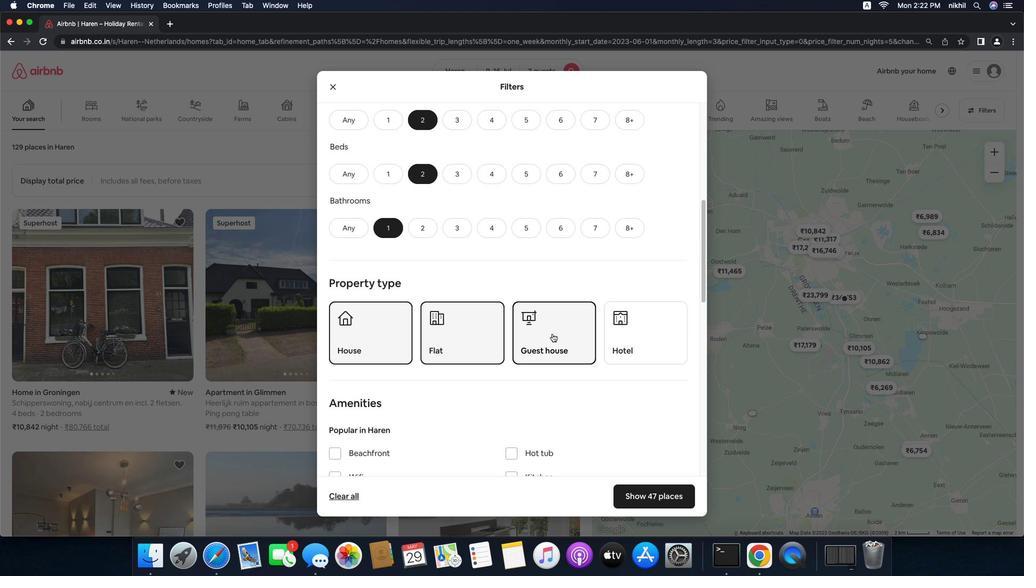 
Action: Mouse scrolled (549, 330) with delta (-4, 2)
Screenshot: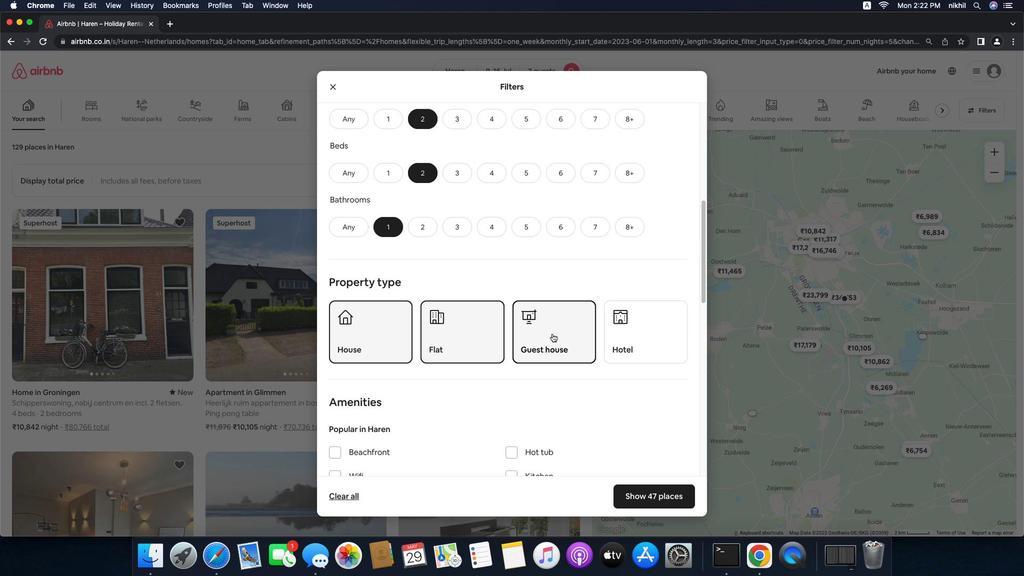 
Action: Mouse scrolled (549, 330) with delta (-4, 2)
Screenshot: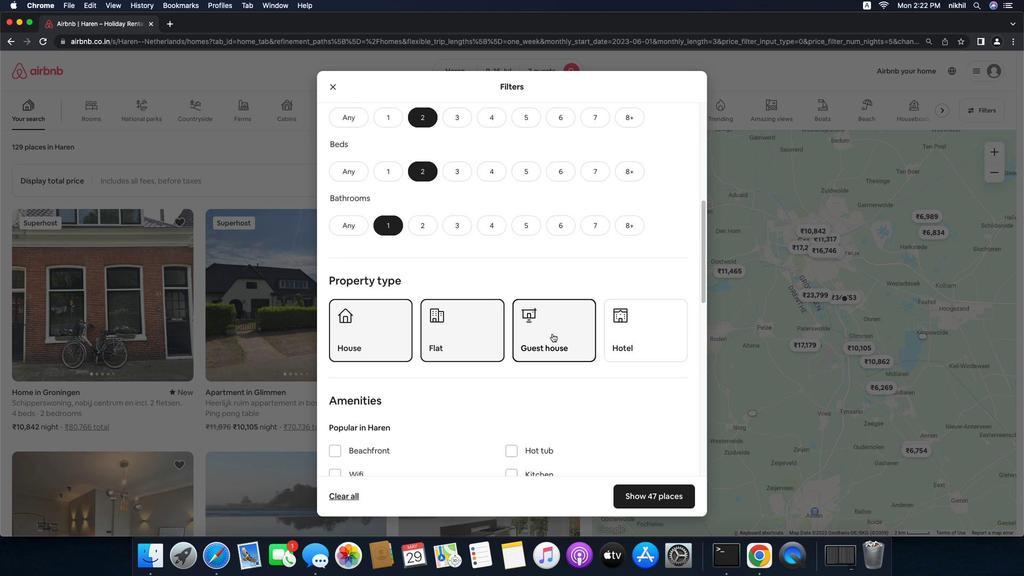 
Action: Mouse scrolled (549, 330) with delta (-4, 2)
Screenshot: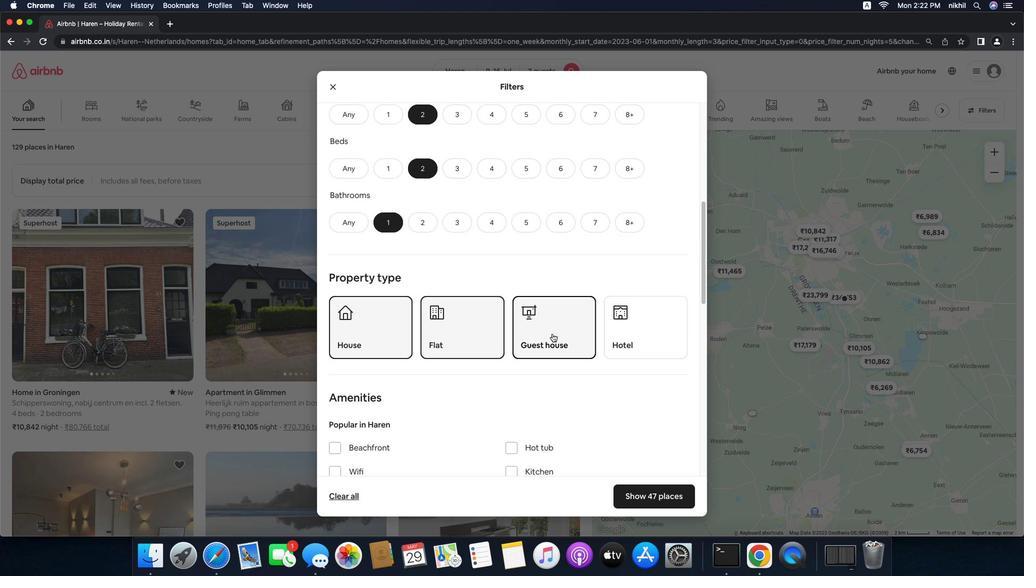 
Action: Mouse scrolled (549, 330) with delta (-4, 2)
Screenshot: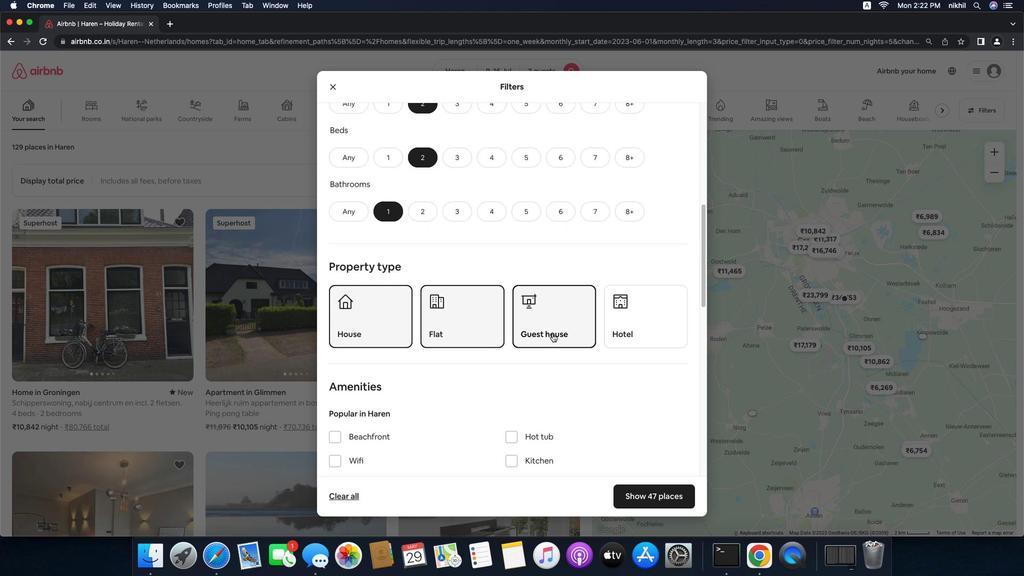 
Action: Mouse scrolled (549, 330) with delta (-4, 2)
Screenshot: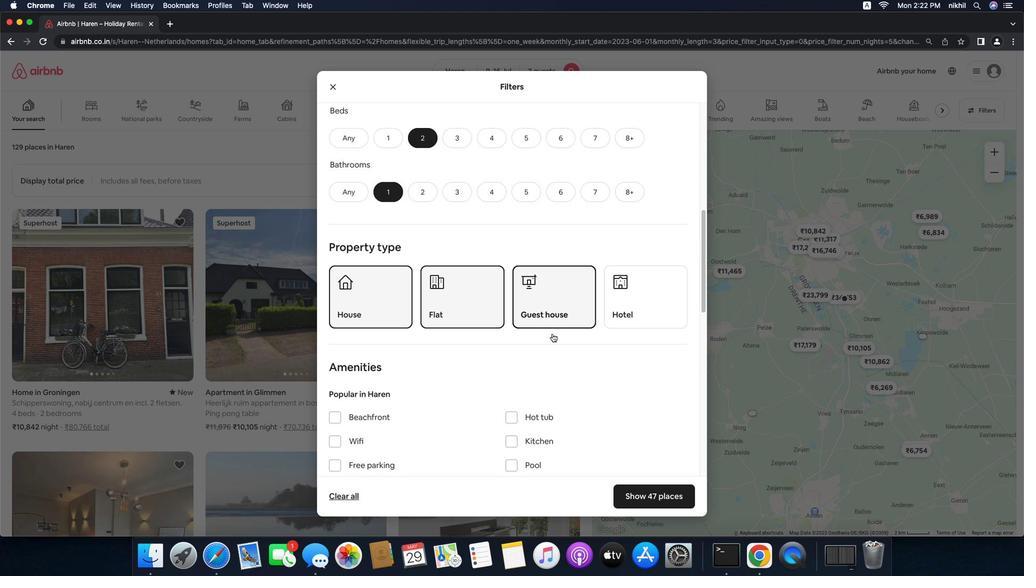 
Action: Mouse scrolled (549, 330) with delta (-4, 2)
Screenshot: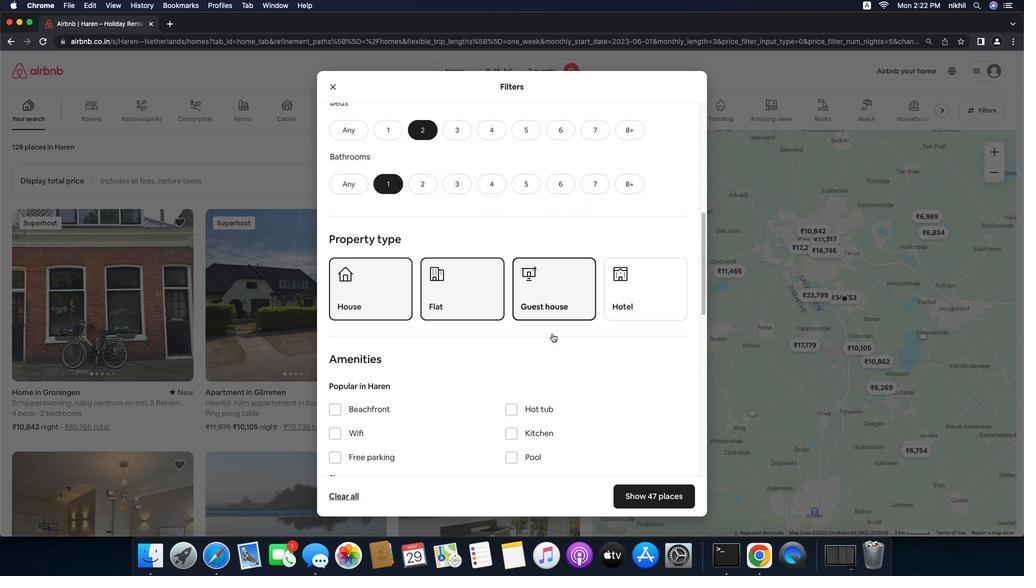 
Action: Mouse scrolled (549, 330) with delta (-4, 2)
Screenshot: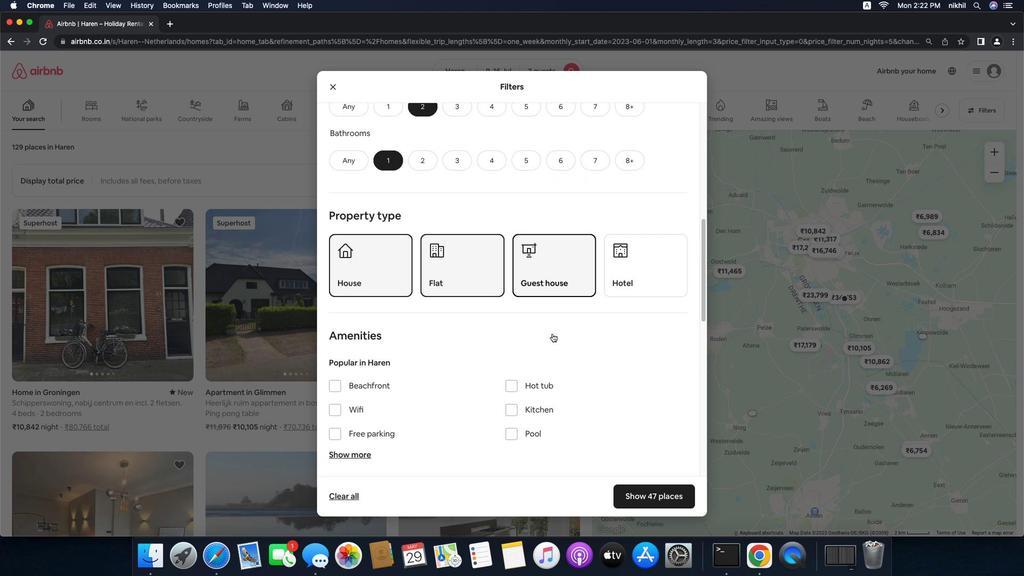 
Action: Mouse scrolled (549, 330) with delta (-4, 2)
Screenshot: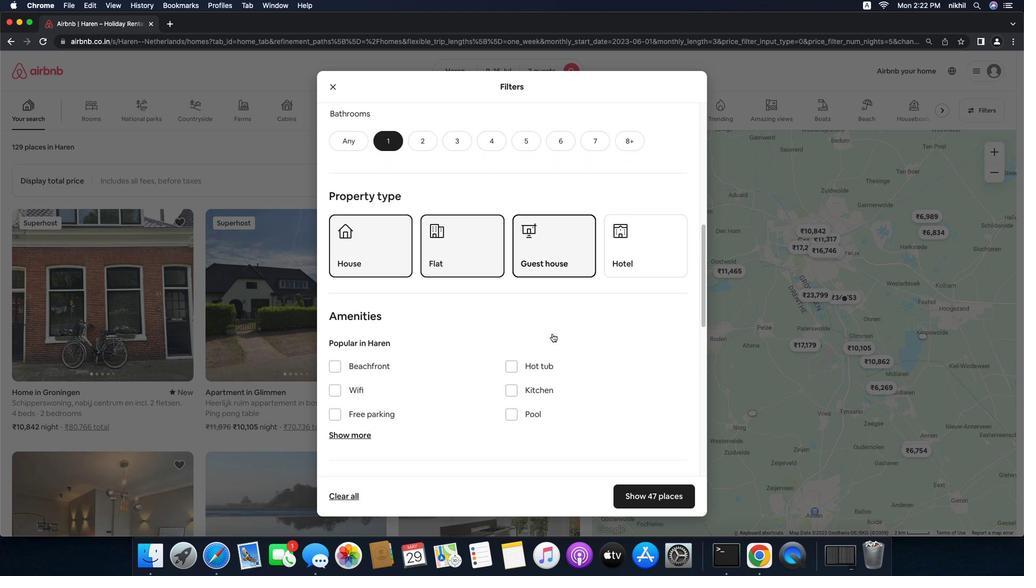 
Action: Mouse moved to (360, 432)
Screenshot: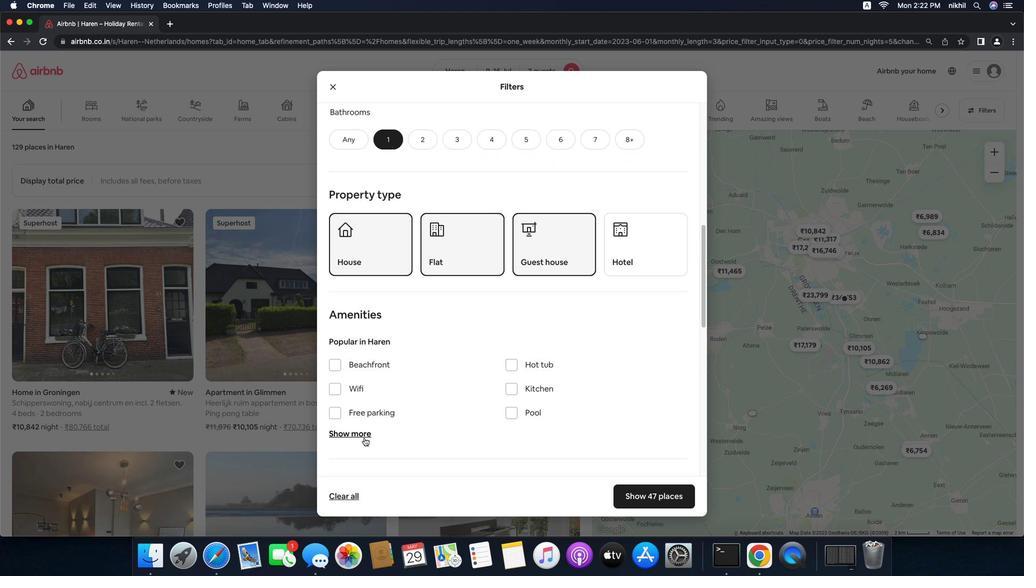 
Action: Mouse pressed left at (360, 432)
Screenshot: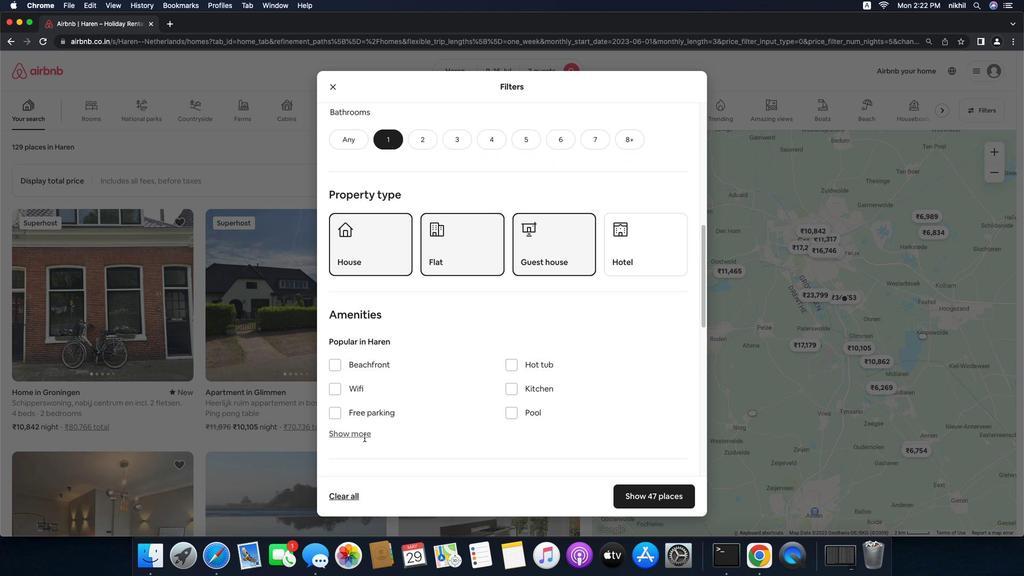 
Action: Mouse moved to (418, 404)
Screenshot: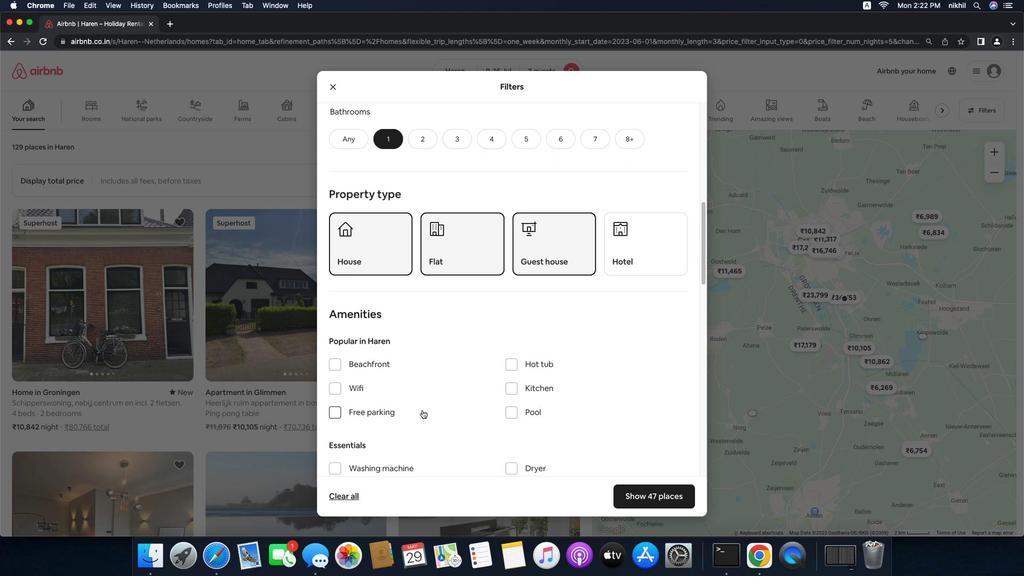 
Action: Mouse scrolled (418, 404) with delta (-4, 2)
Screenshot: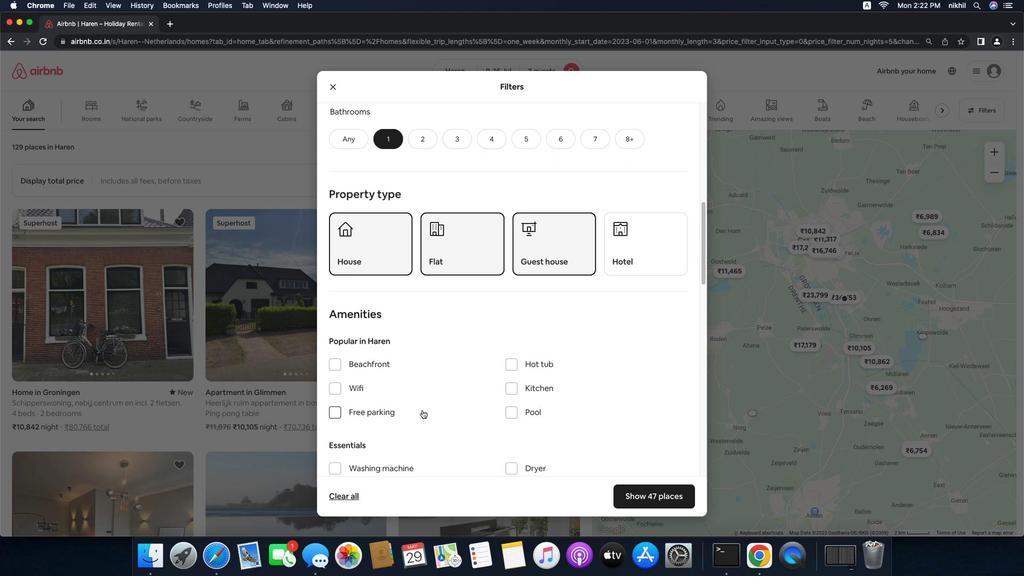 
Action: Mouse scrolled (418, 404) with delta (-4, 2)
Screenshot: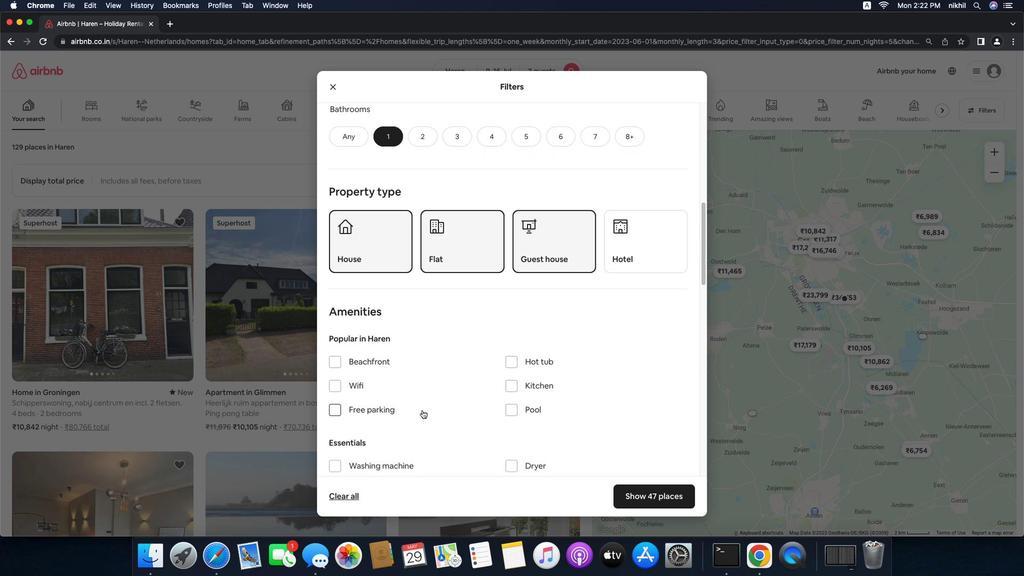 
Action: Mouse scrolled (418, 404) with delta (-4, 1)
Screenshot: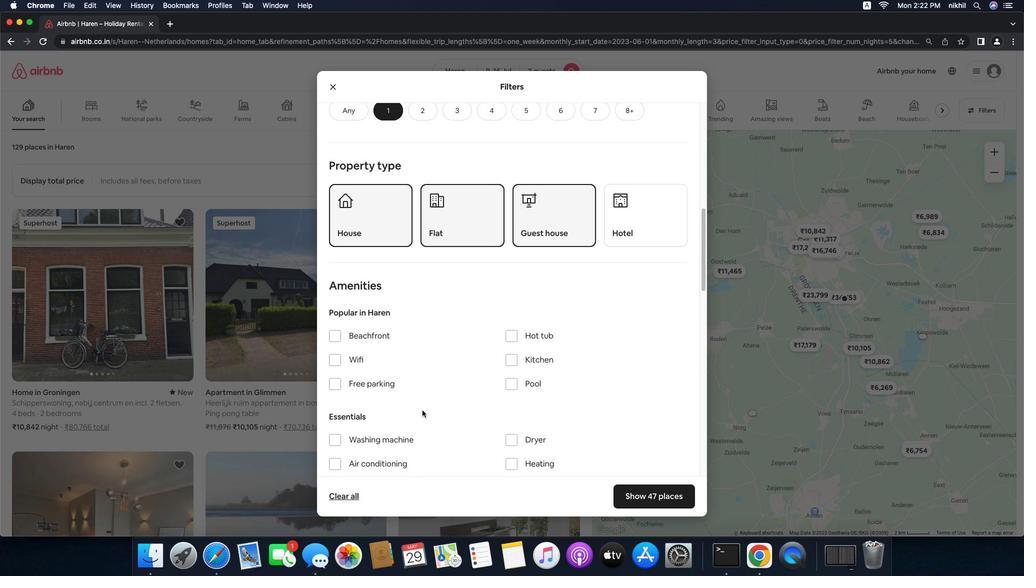 
Action: Mouse moved to (394, 398)
Screenshot: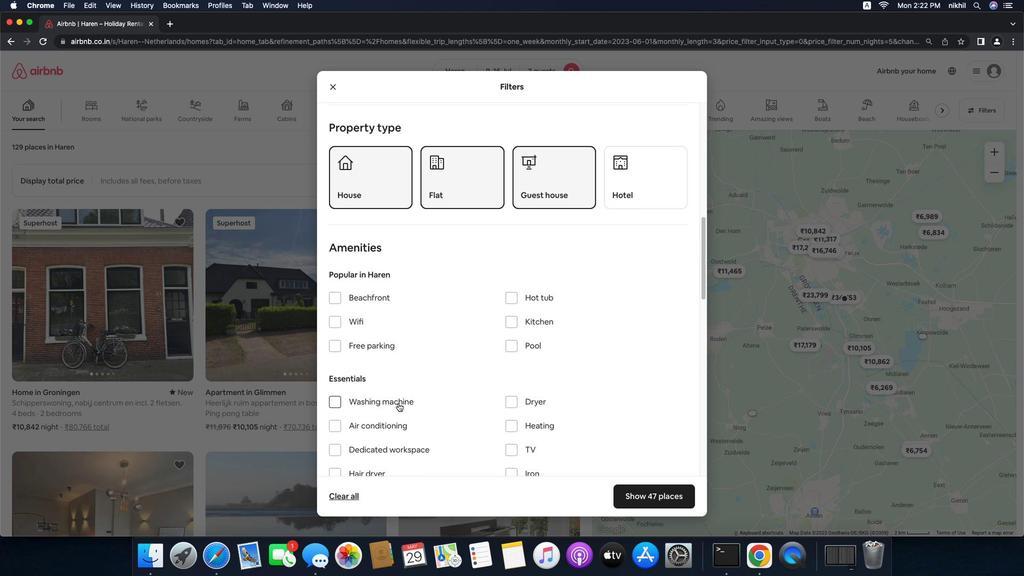 
Action: Mouse pressed left at (394, 398)
Screenshot: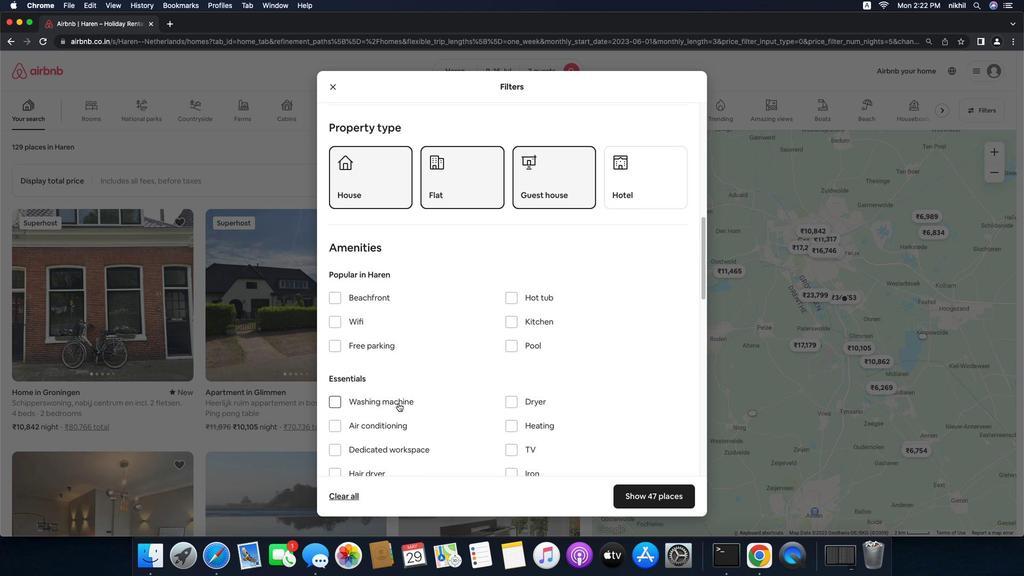 
Action: Mouse moved to (477, 385)
Screenshot: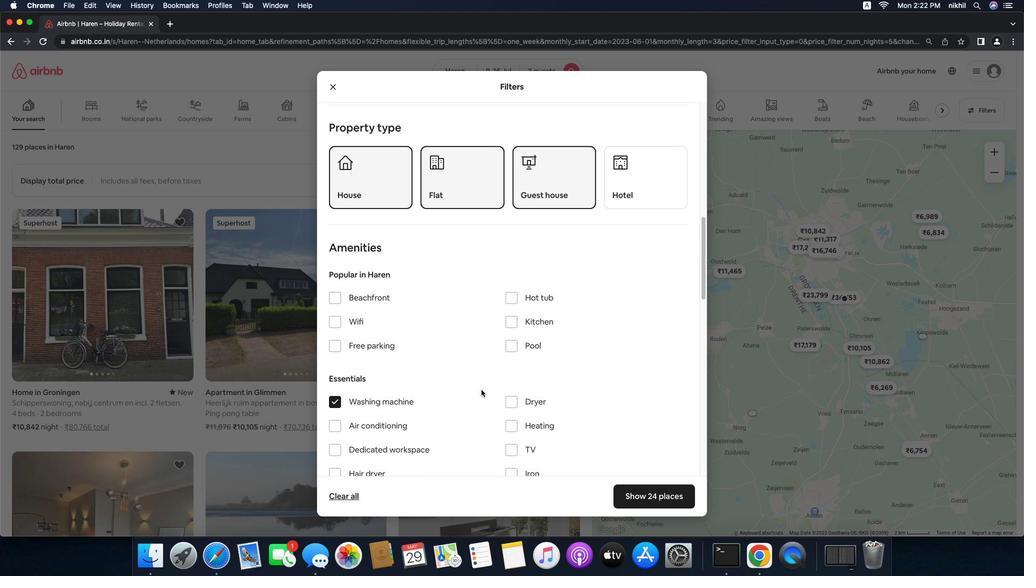 
Action: Mouse scrolled (477, 385) with delta (-4, 2)
Screenshot: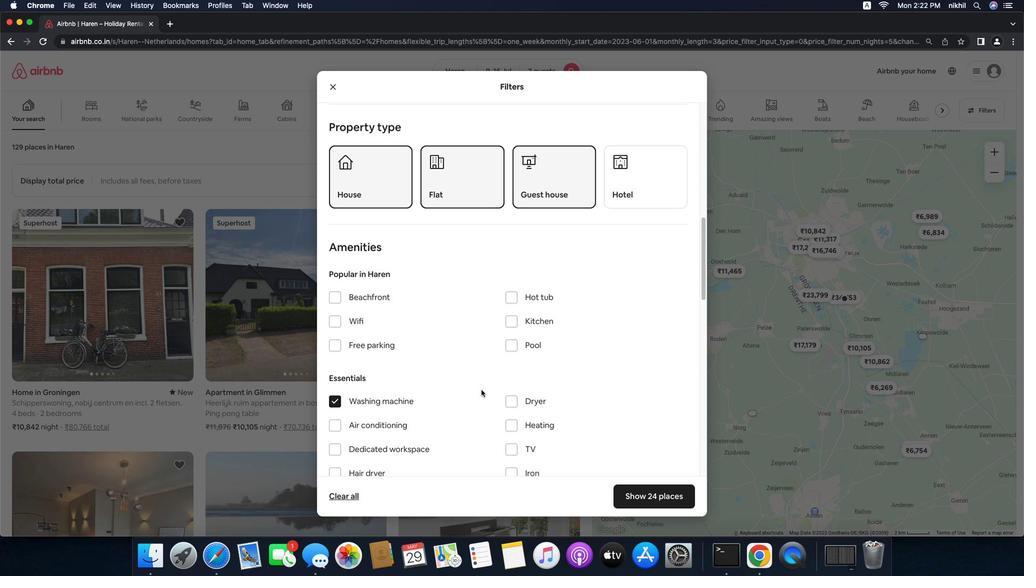 
Action: Mouse scrolled (477, 385) with delta (-4, 2)
Screenshot: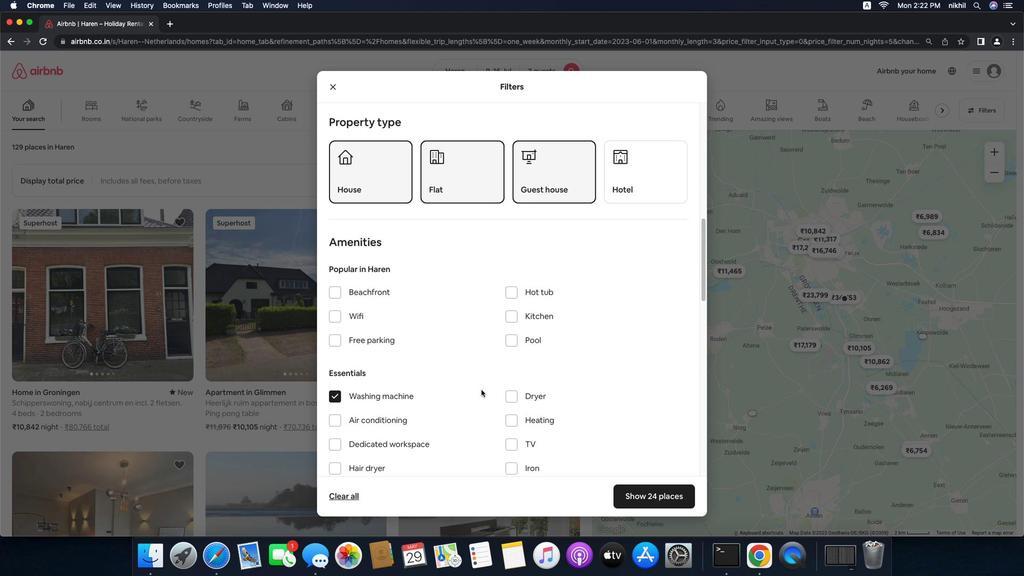 
Action: Mouse scrolled (477, 385) with delta (-4, 2)
Screenshot: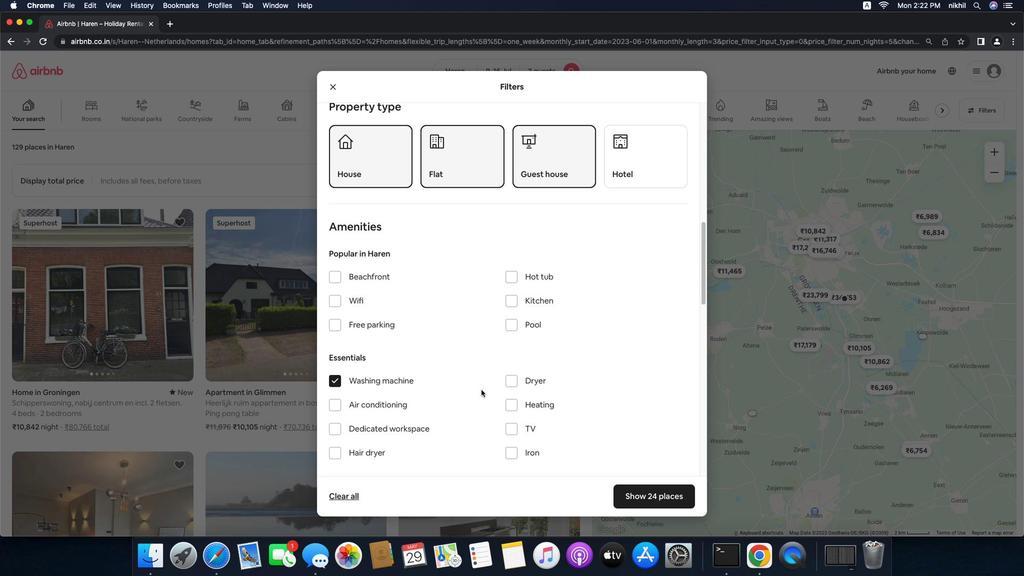 
Action: Mouse scrolled (477, 385) with delta (-4, 2)
Screenshot: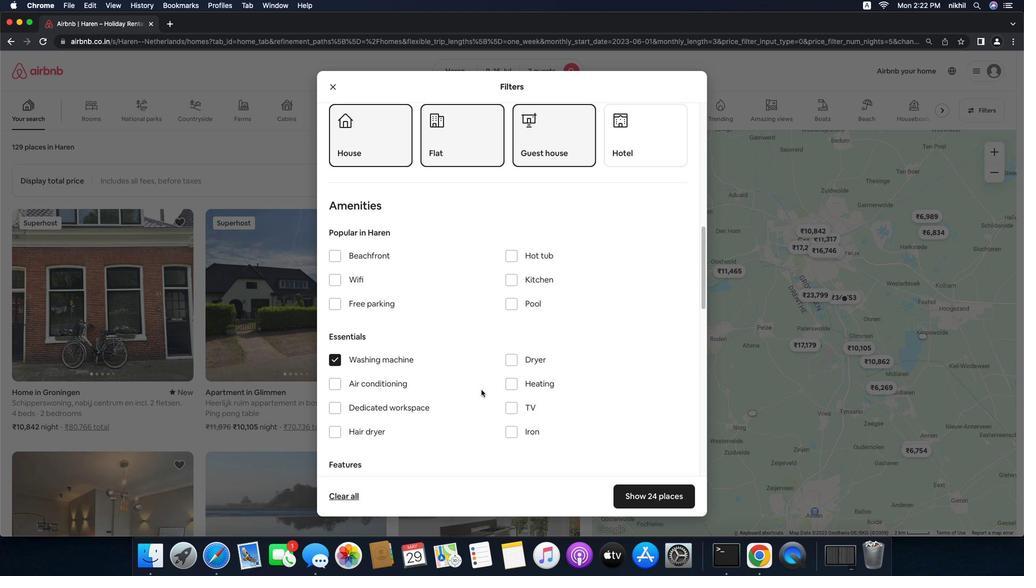 
Action: Mouse scrolled (477, 385) with delta (-4, 2)
Screenshot: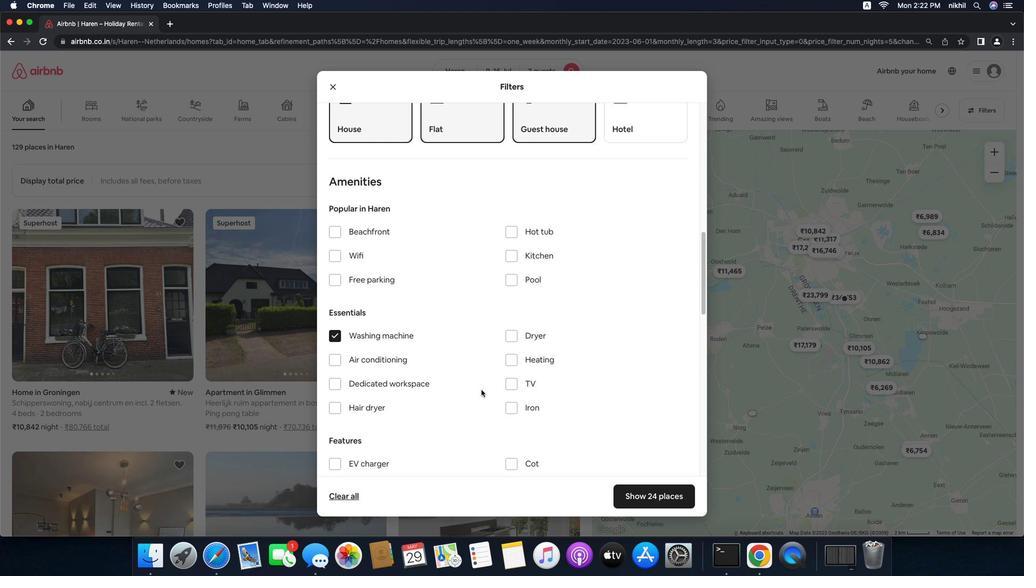 
Action: Mouse scrolled (477, 385) with delta (-4, 0)
Screenshot: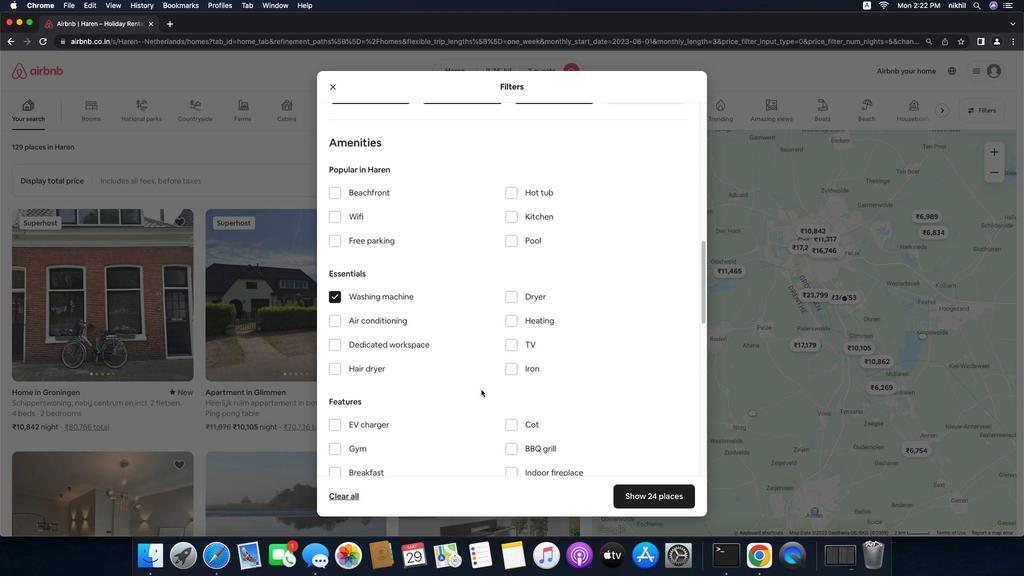 
Action: Mouse scrolled (477, 385) with delta (-4, 0)
Screenshot: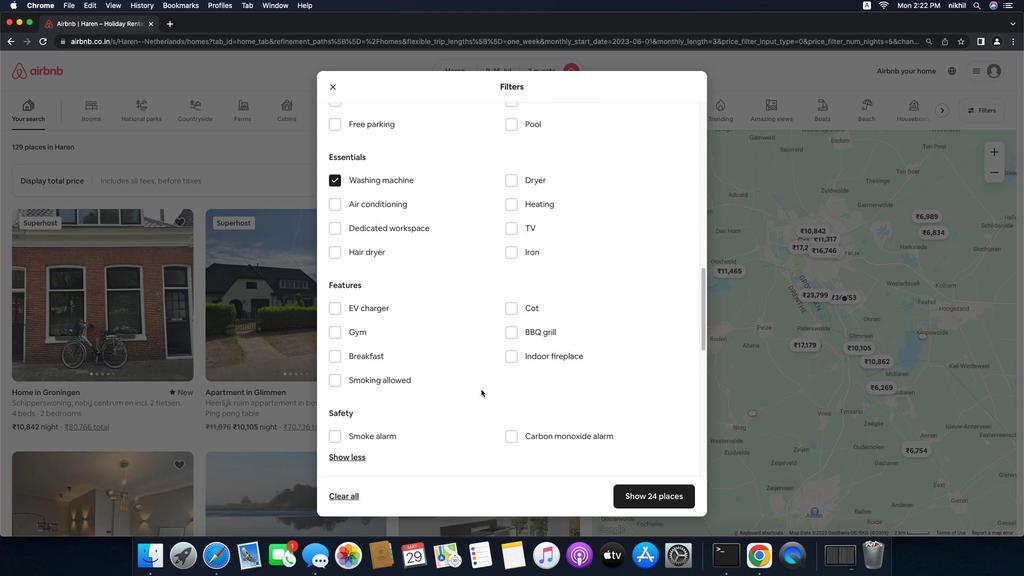 
Action: Mouse scrolled (477, 385) with delta (-4, 2)
Screenshot: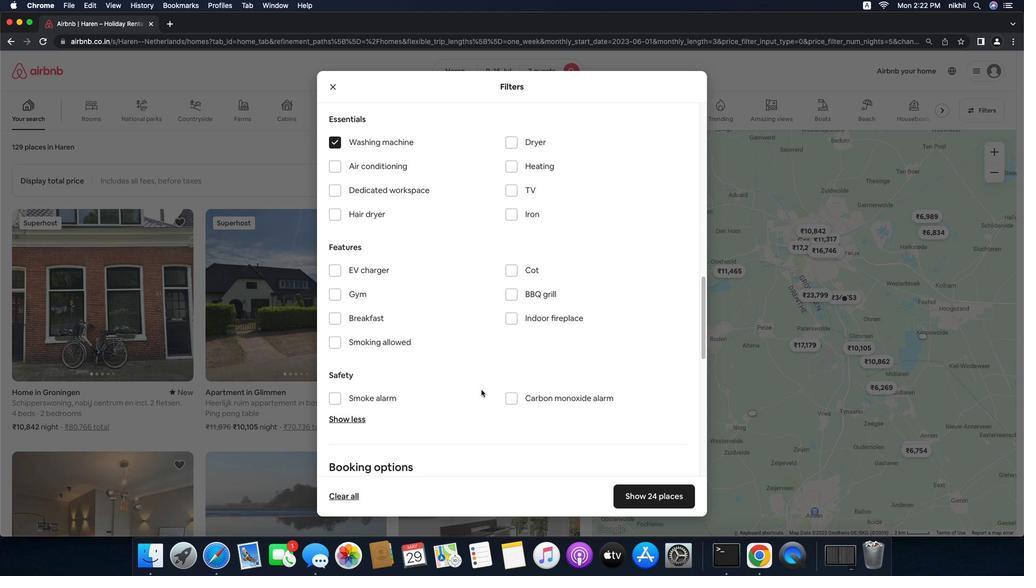 
Action: Mouse scrolled (477, 385) with delta (-4, 2)
Screenshot: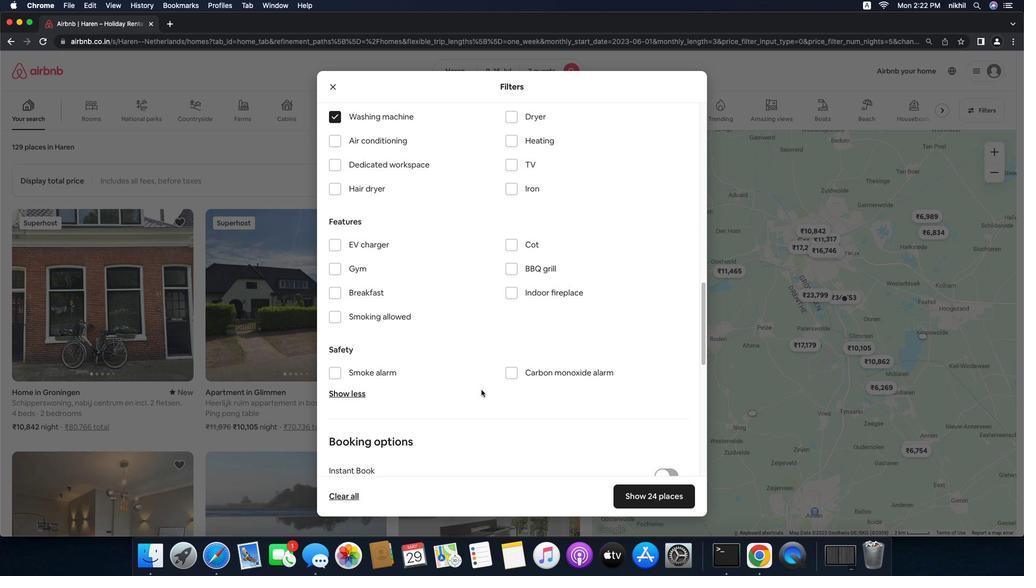 
Action: Mouse scrolled (477, 385) with delta (-4, 0)
Screenshot: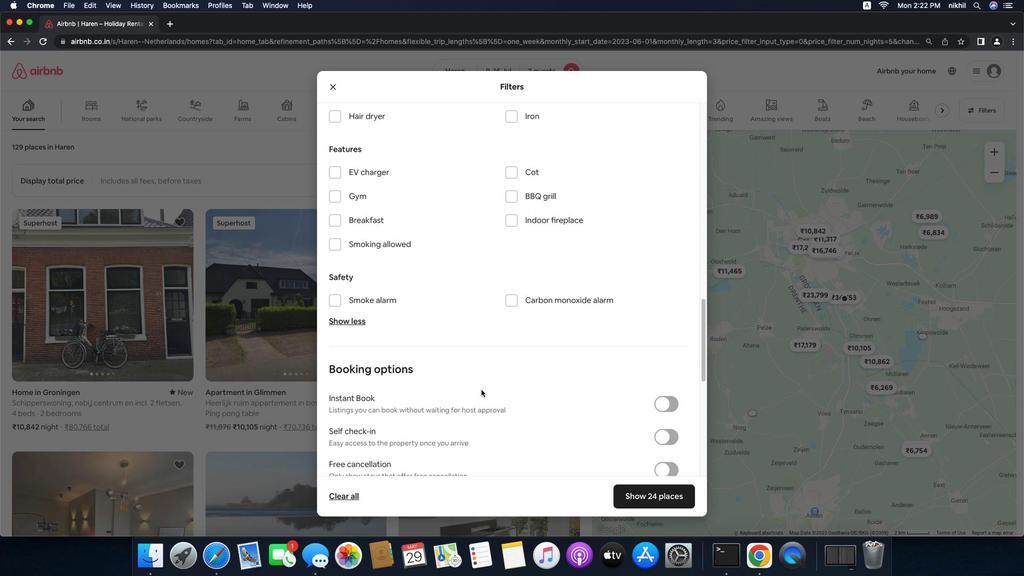 
Action: Mouse scrolled (477, 385) with delta (-4, 0)
Screenshot: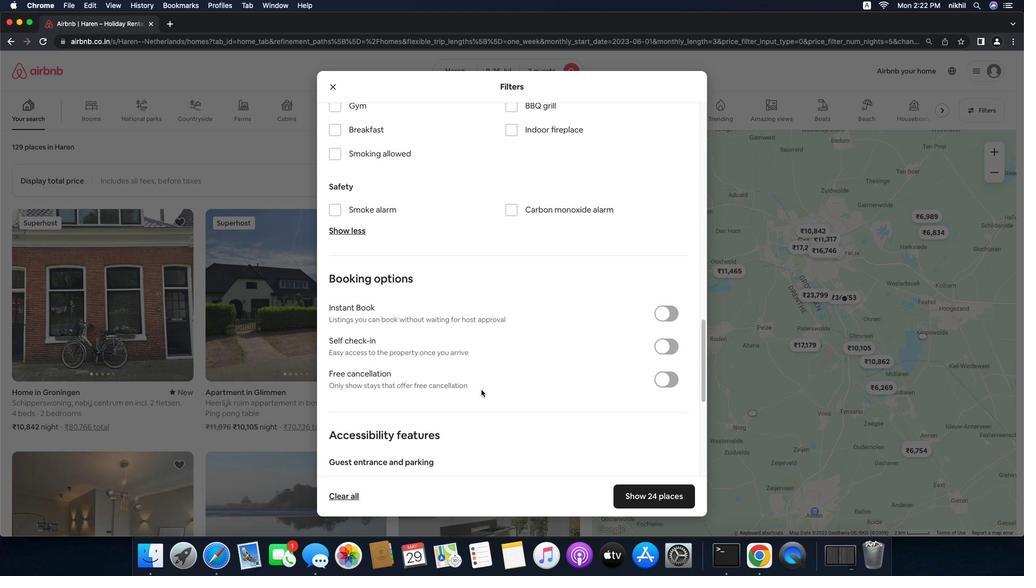 
Action: Mouse moved to (667, 299)
Screenshot: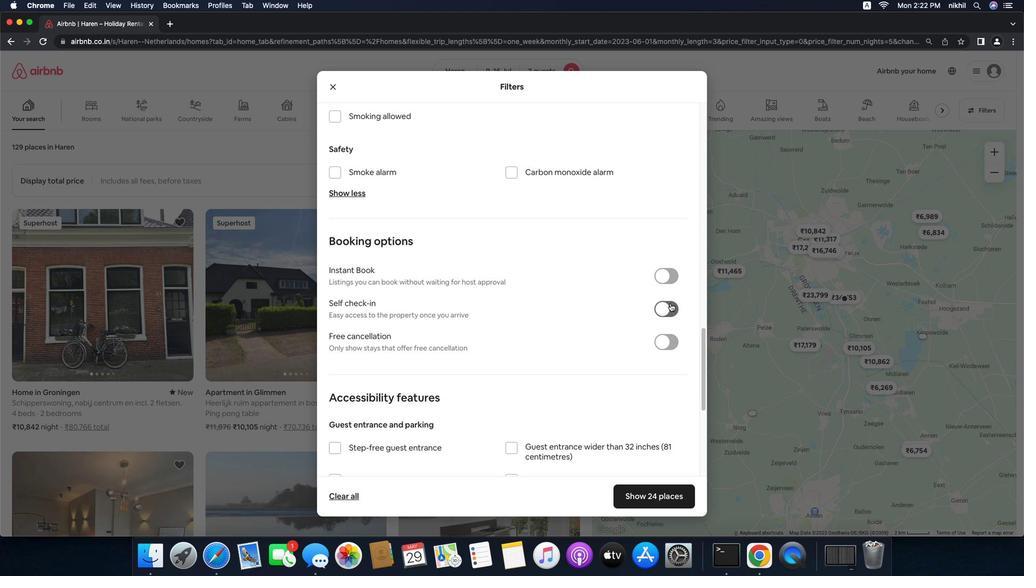 
Action: Mouse pressed left at (667, 299)
Screenshot: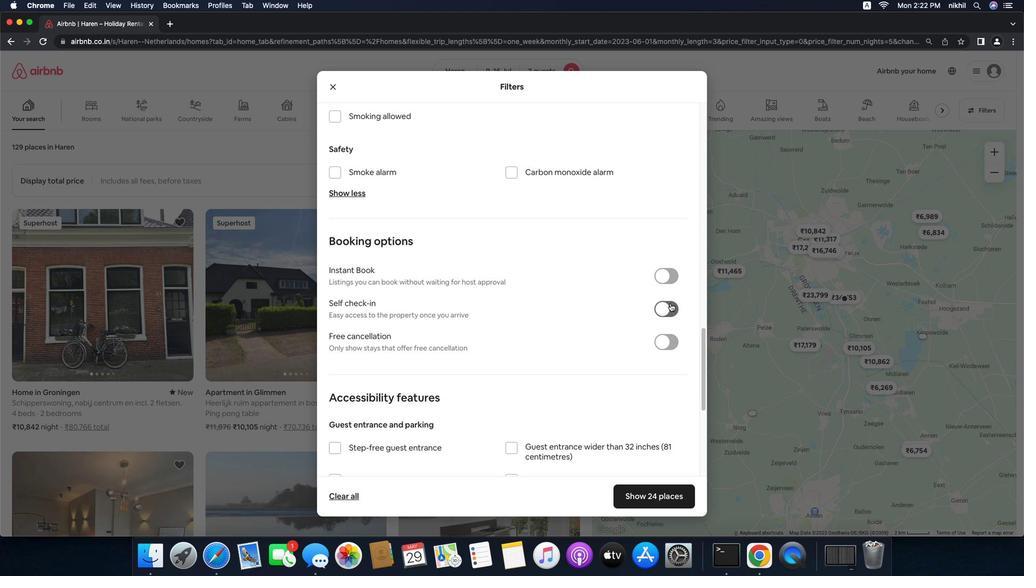 
Action: Mouse moved to (537, 349)
Screenshot: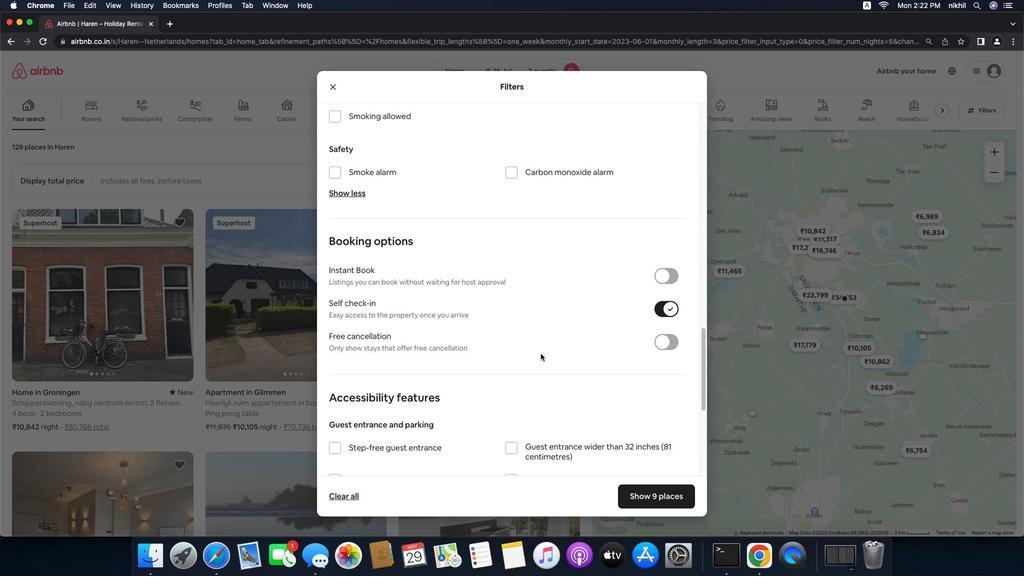 
Action: Mouse scrolled (537, 349) with delta (-4, 2)
Screenshot: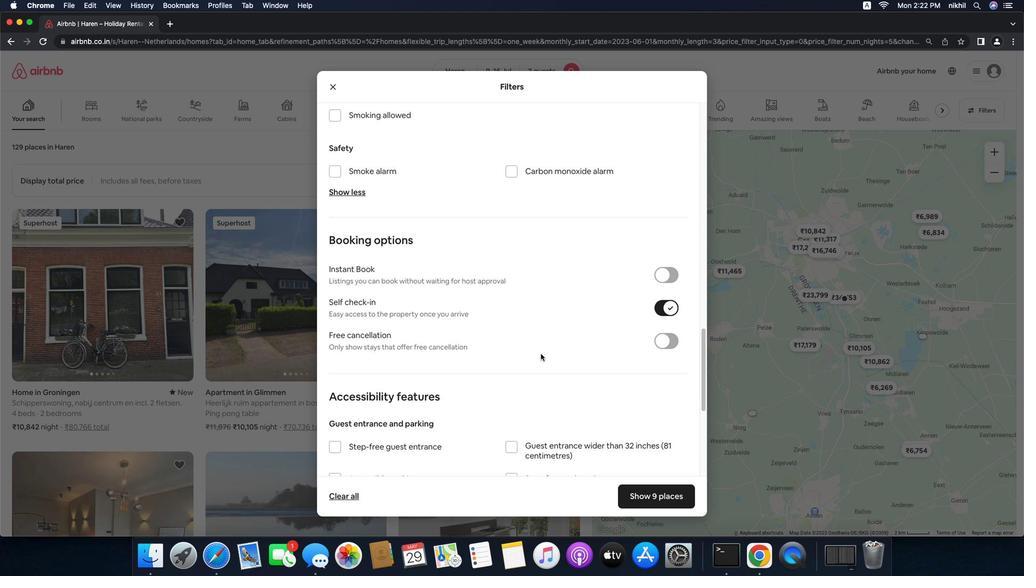 
Action: Mouse scrolled (537, 349) with delta (-4, 2)
Screenshot: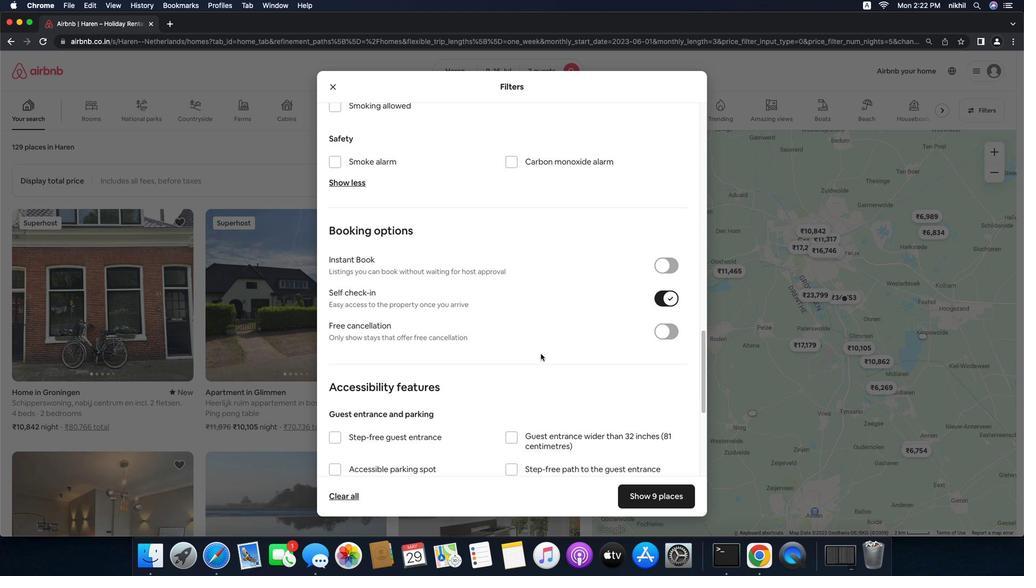 
Action: Mouse scrolled (537, 349) with delta (-4, 1)
Screenshot: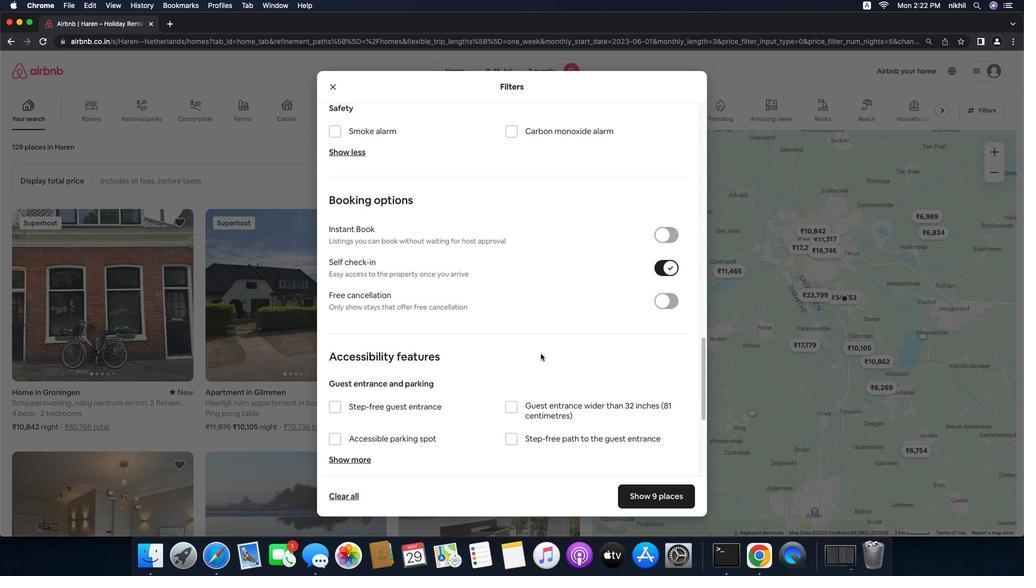 
Action: Mouse scrolled (537, 349) with delta (-4, 1)
Screenshot: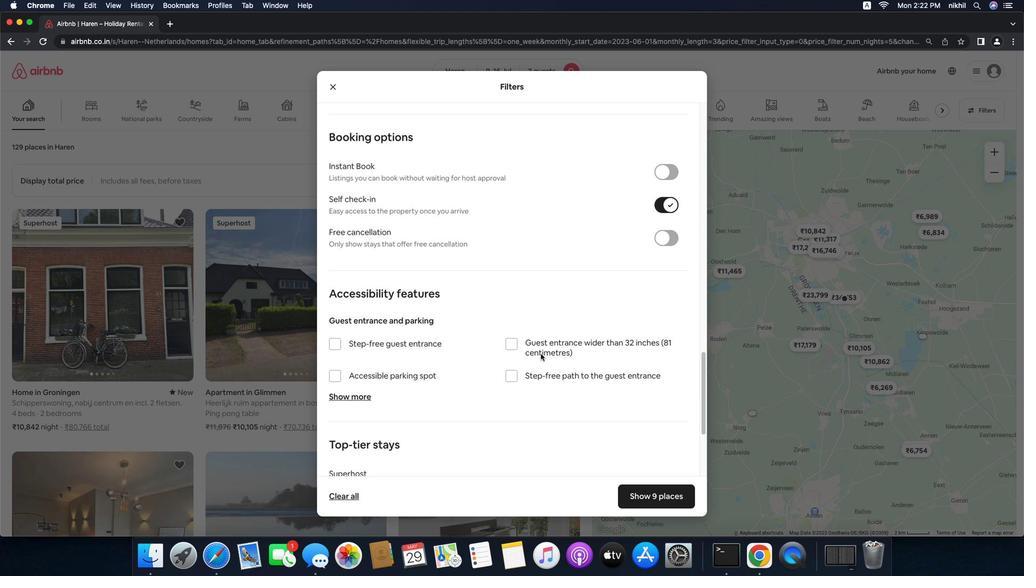
Action: Mouse scrolled (537, 349) with delta (-4, 2)
Screenshot: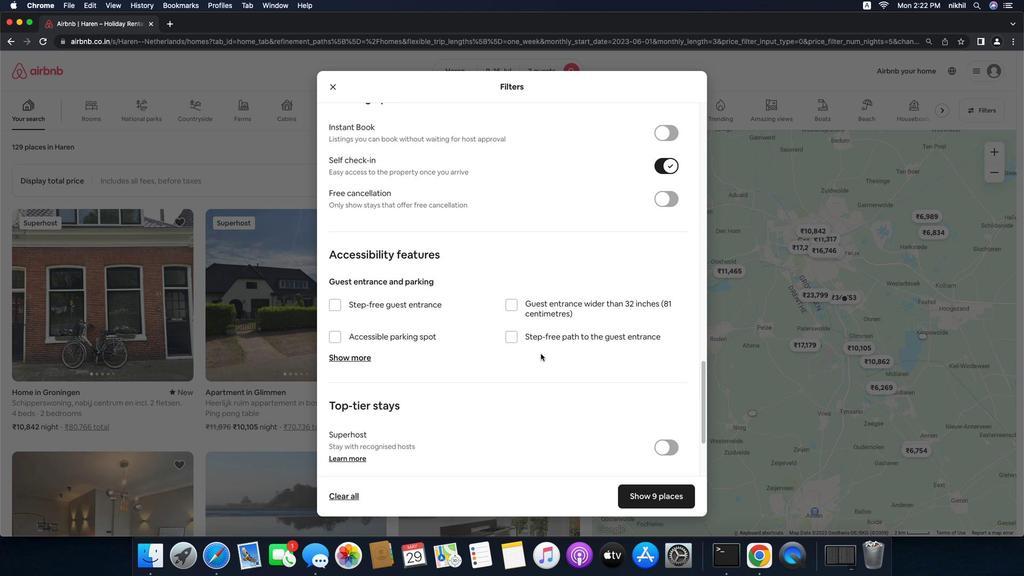 
Action: Mouse scrolled (537, 349) with delta (-4, 2)
Screenshot: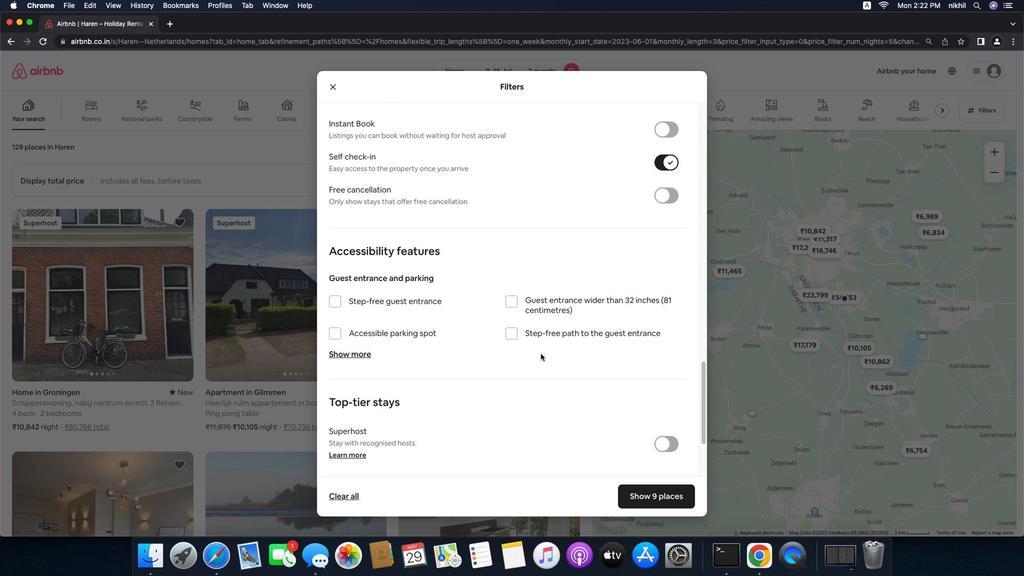 
Action: Mouse scrolled (537, 349) with delta (-4, 2)
Screenshot: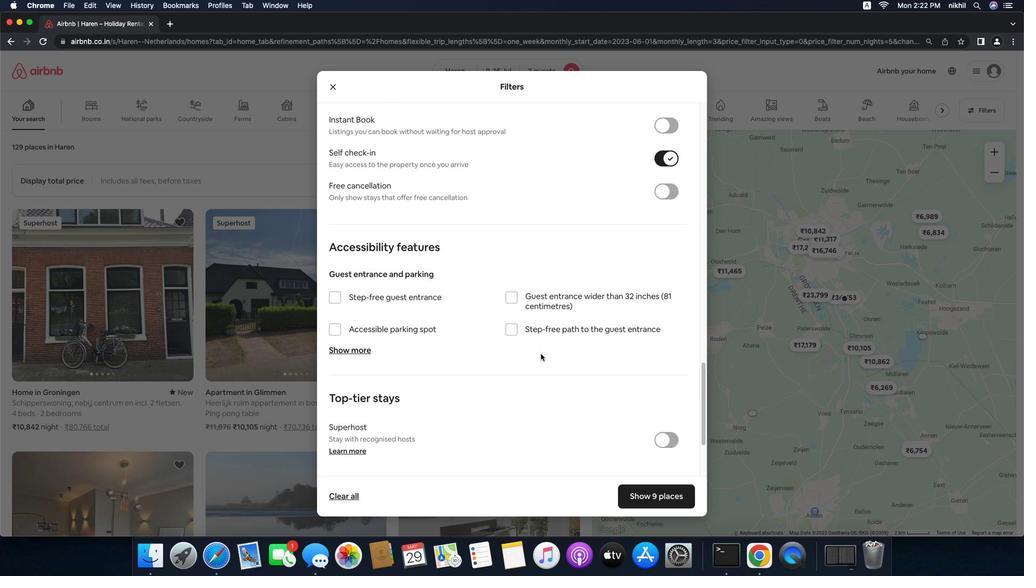 
Action: Mouse scrolled (537, 349) with delta (-4, 1)
Screenshot: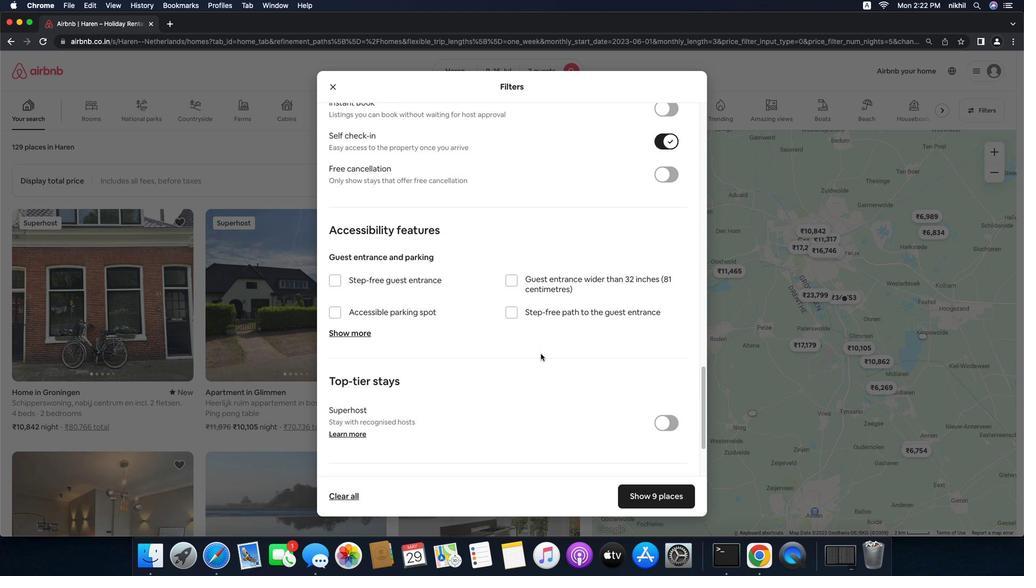 
Action: Mouse scrolled (537, 349) with delta (-4, 2)
Screenshot: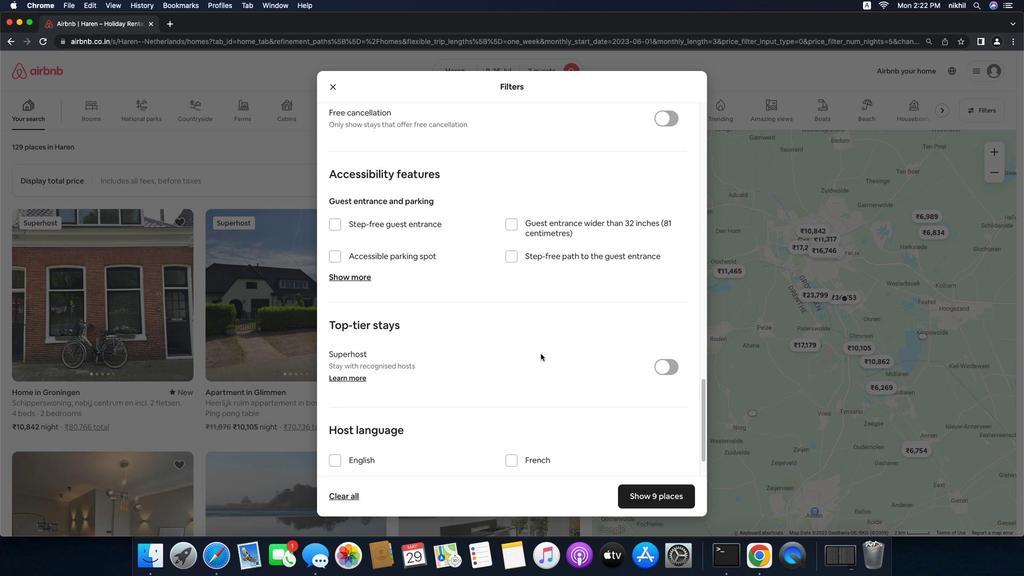 
Action: Mouse scrolled (537, 349) with delta (-4, 2)
Screenshot: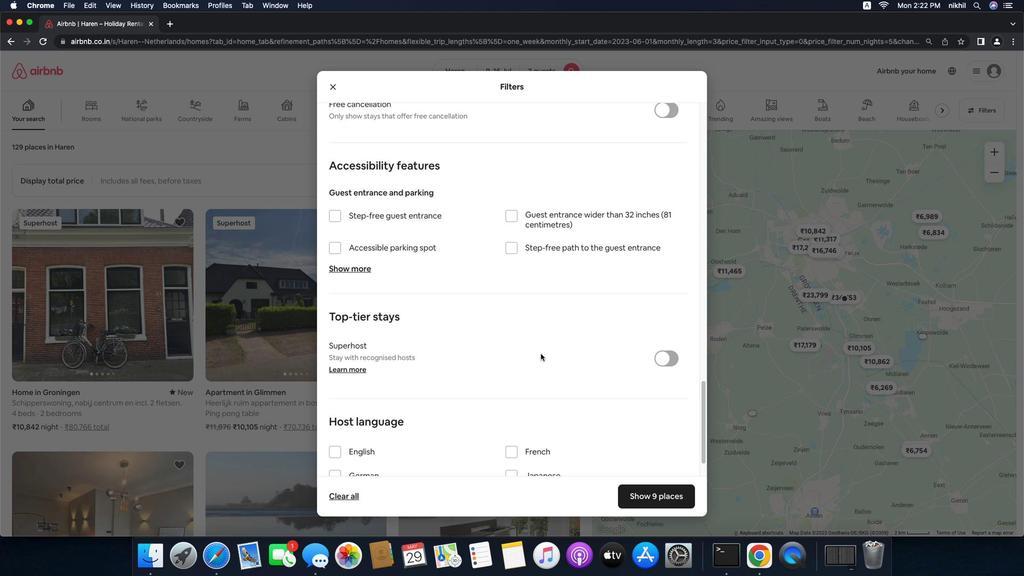 
Action: Mouse scrolled (537, 349) with delta (-4, 0)
Screenshot: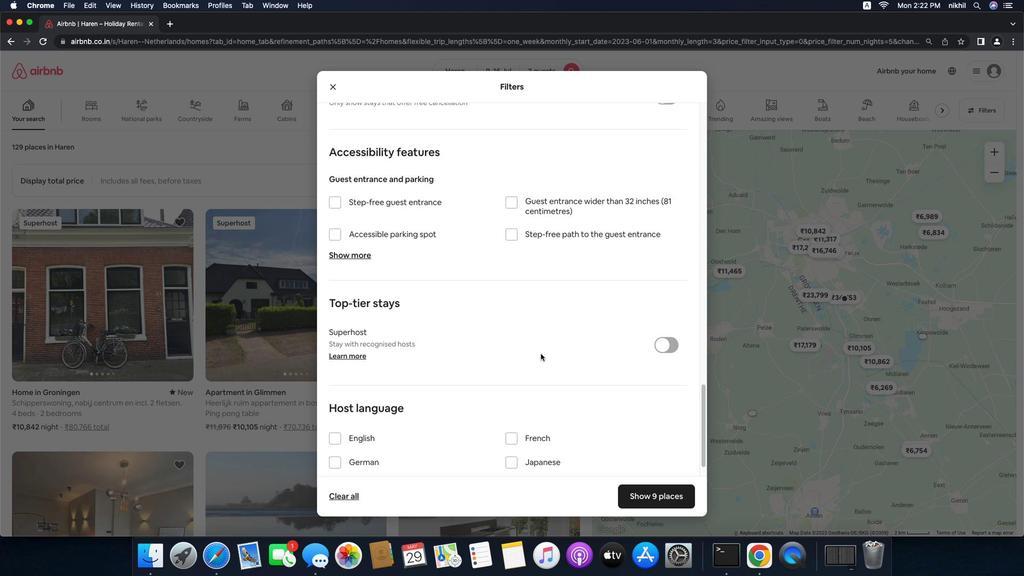 
Action: Mouse scrolled (537, 349) with delta (-4, 0)
Screenshot: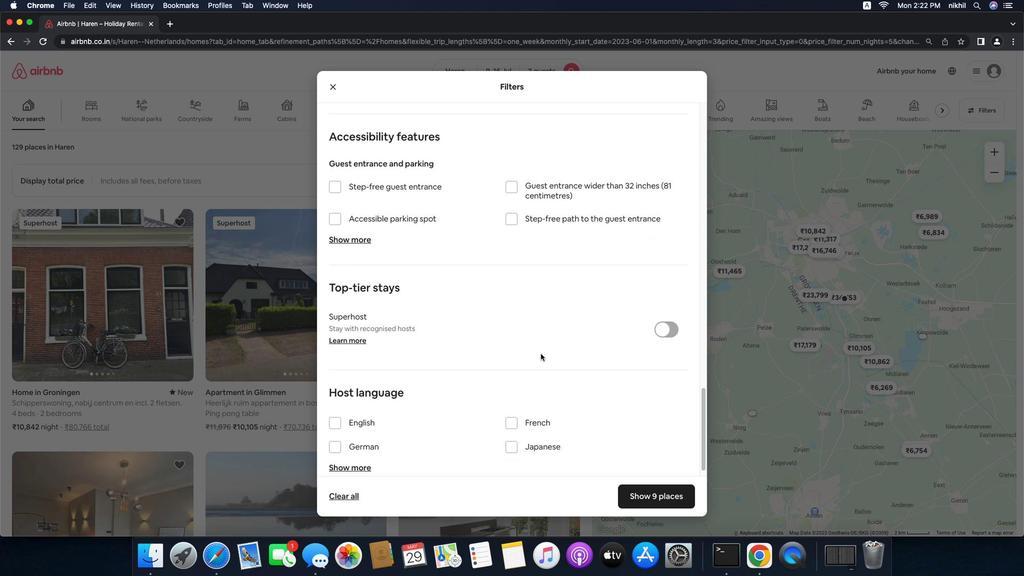 
Action: Mouse moved to (357, 403)
Screenshot: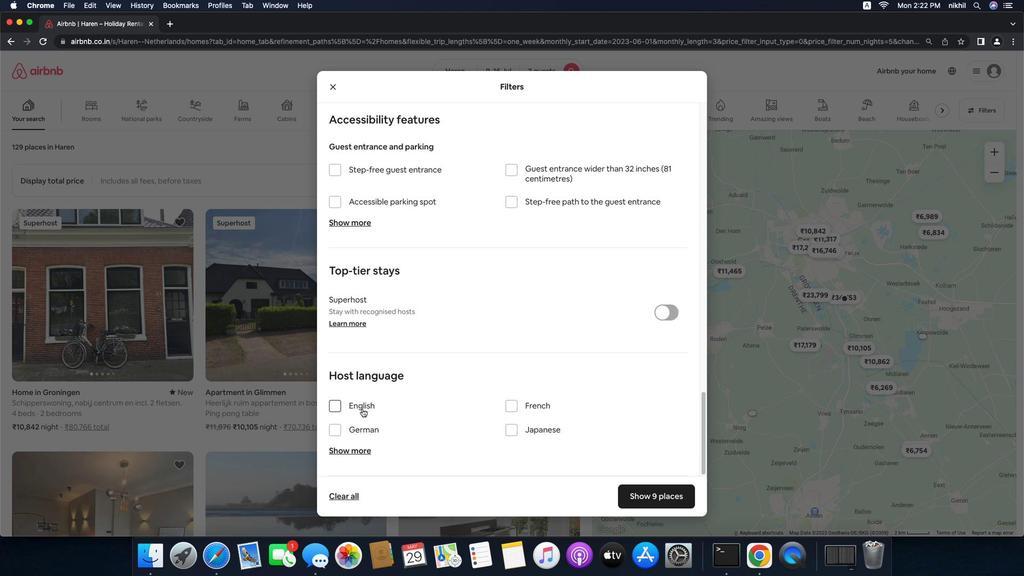
Action: Mouse pressed left at (357, 403)
Screenshot: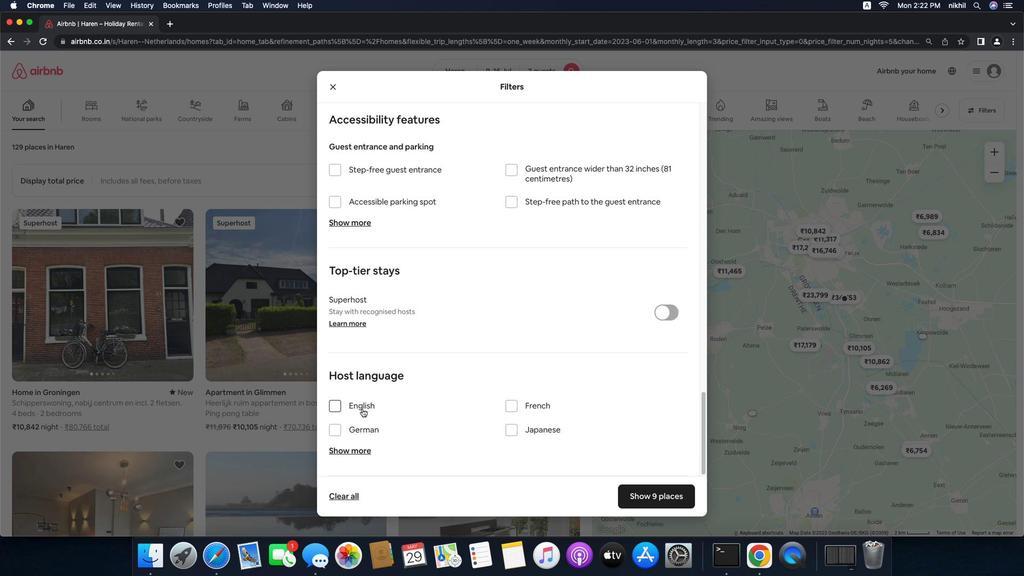 
Action: Mouse moved to (641, 493)
Screenshot: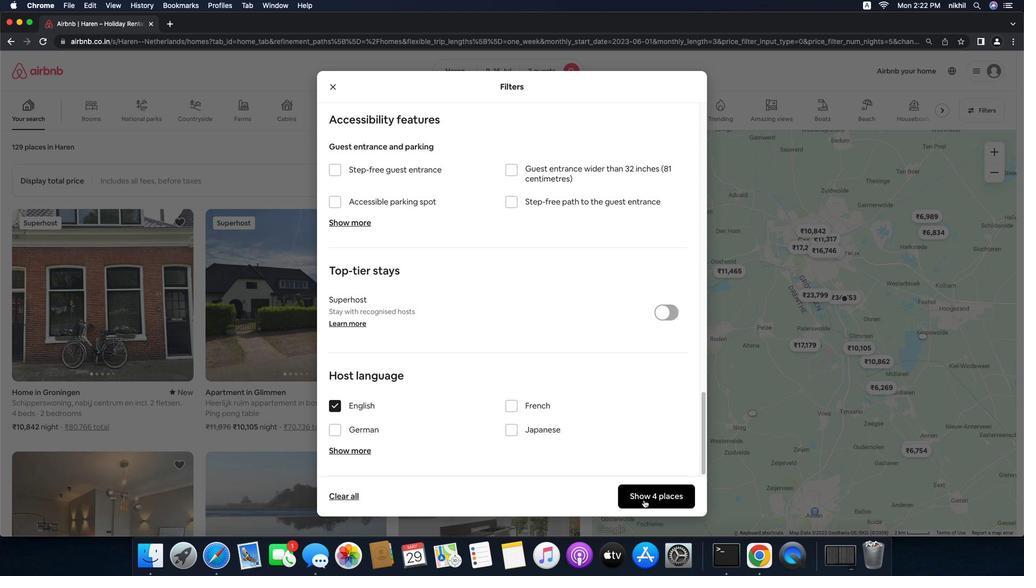 
Action: Mouse pressed left at (641, 493)
Screenshot: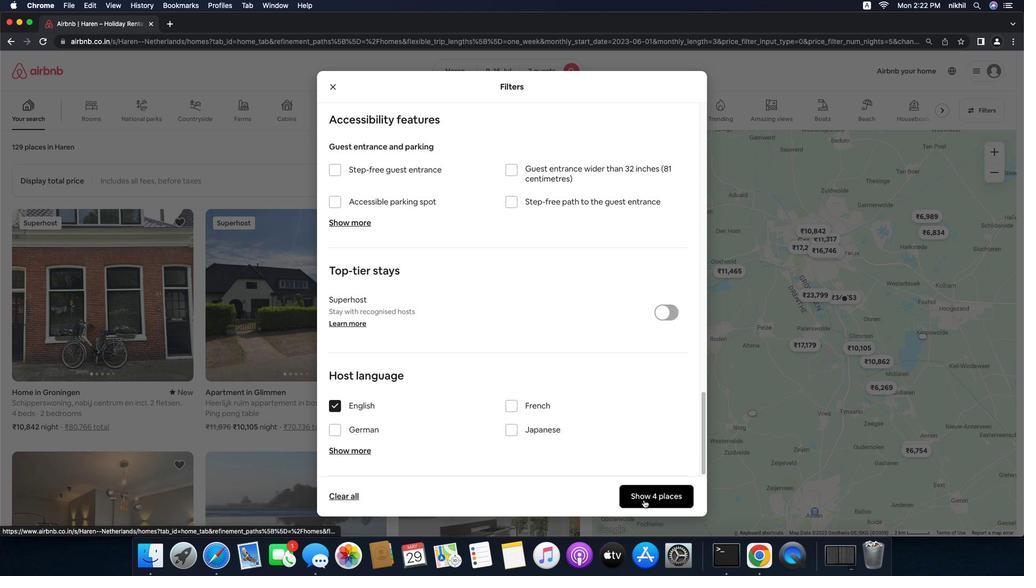 
Action: Mouse moved to (426, 158)
Screenshot: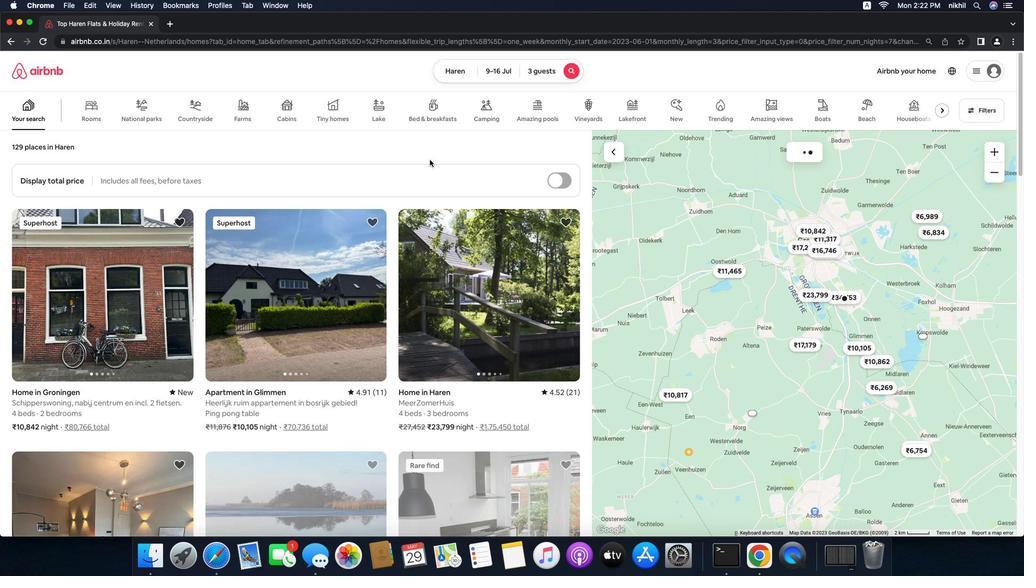 
